 Task: Select the prompt option in the on task errors.
Action: Mouse moved to (50, 484)
Screenshot: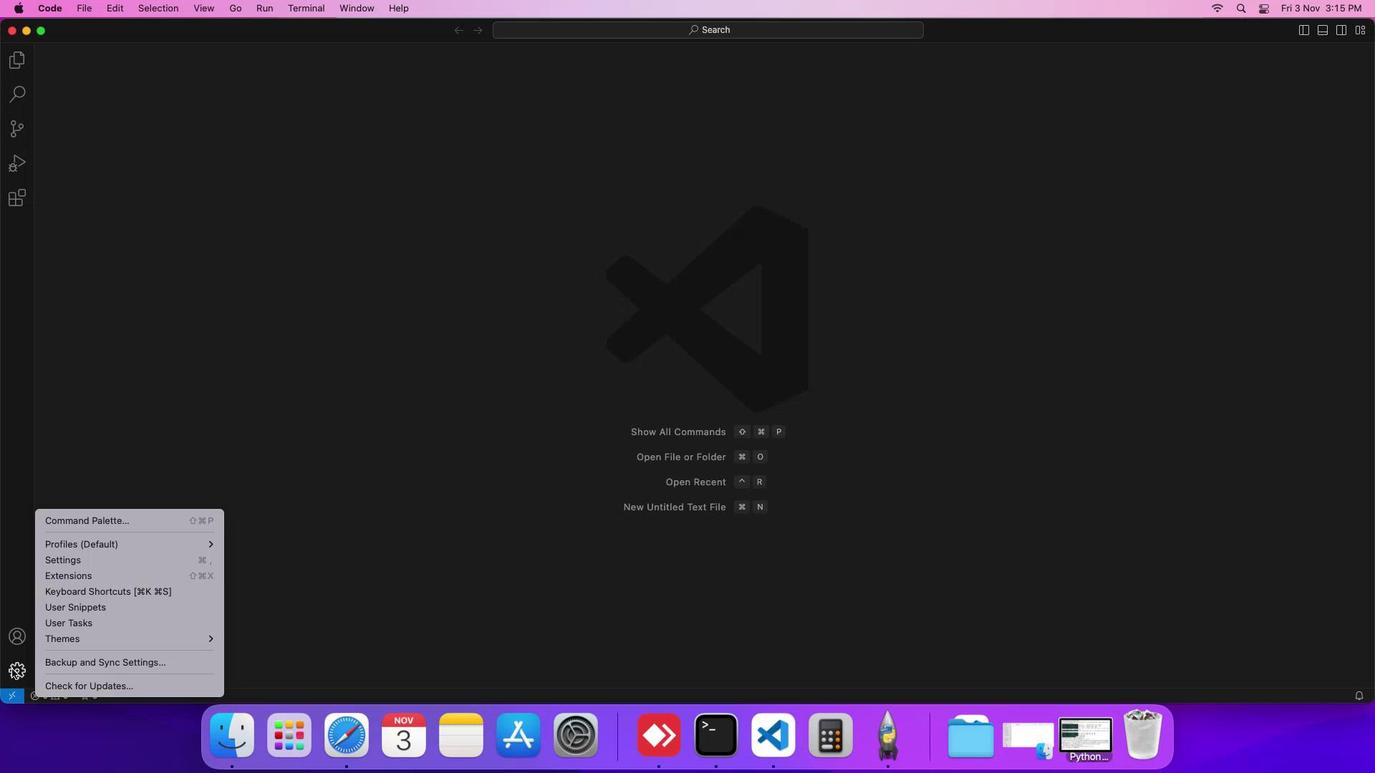
Action: Mouse pressed left at (50, 484)
Screenshot: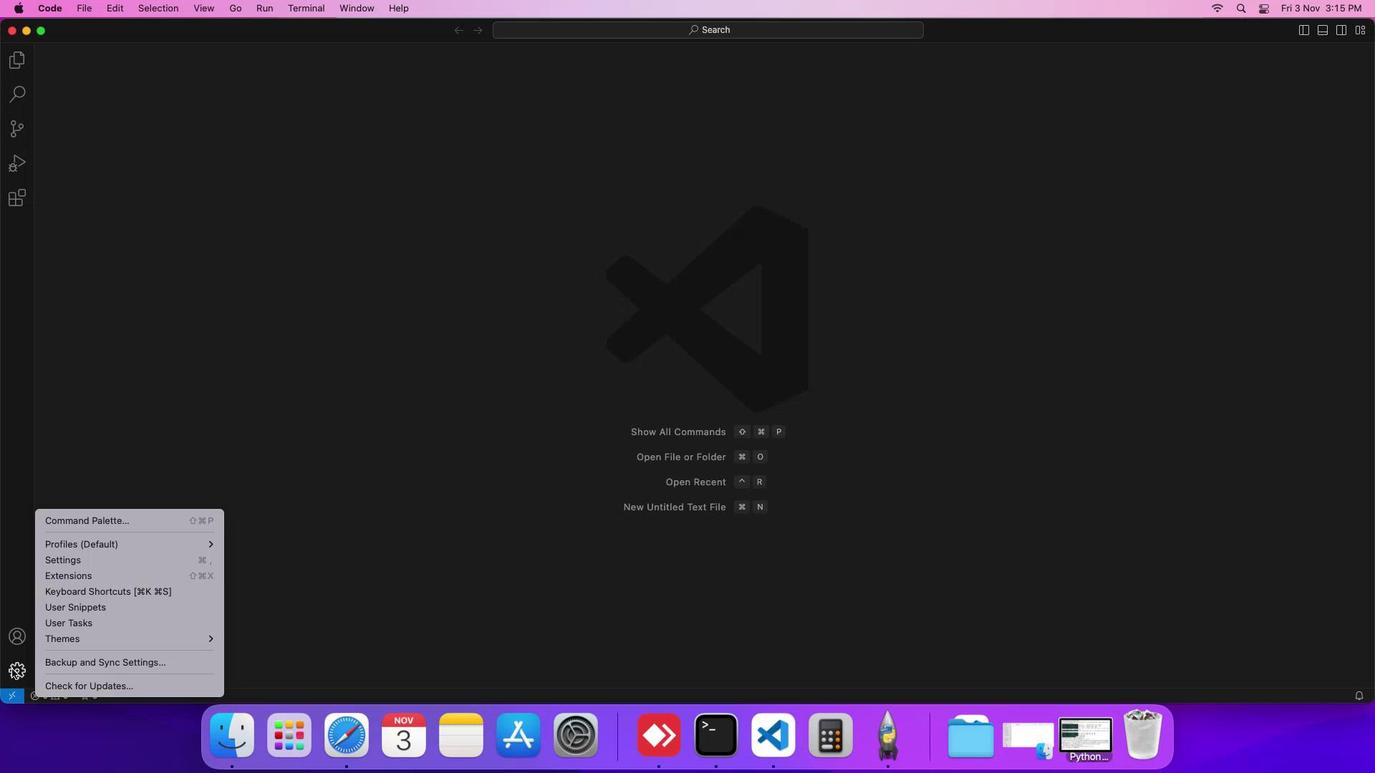 
Action: Mouse moved to (105, 516)
Screenshot: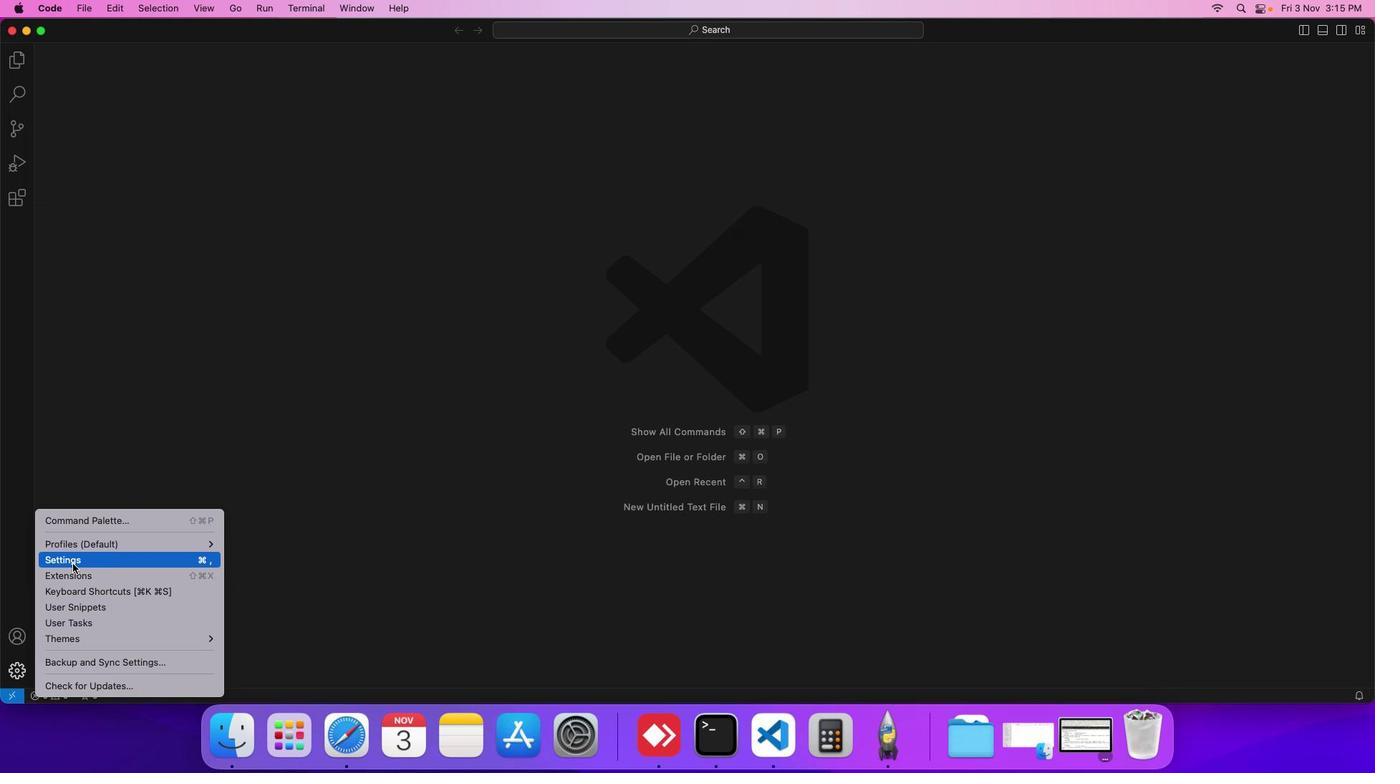
Action: Mouse pressed left at (105, 516)
Screenshot: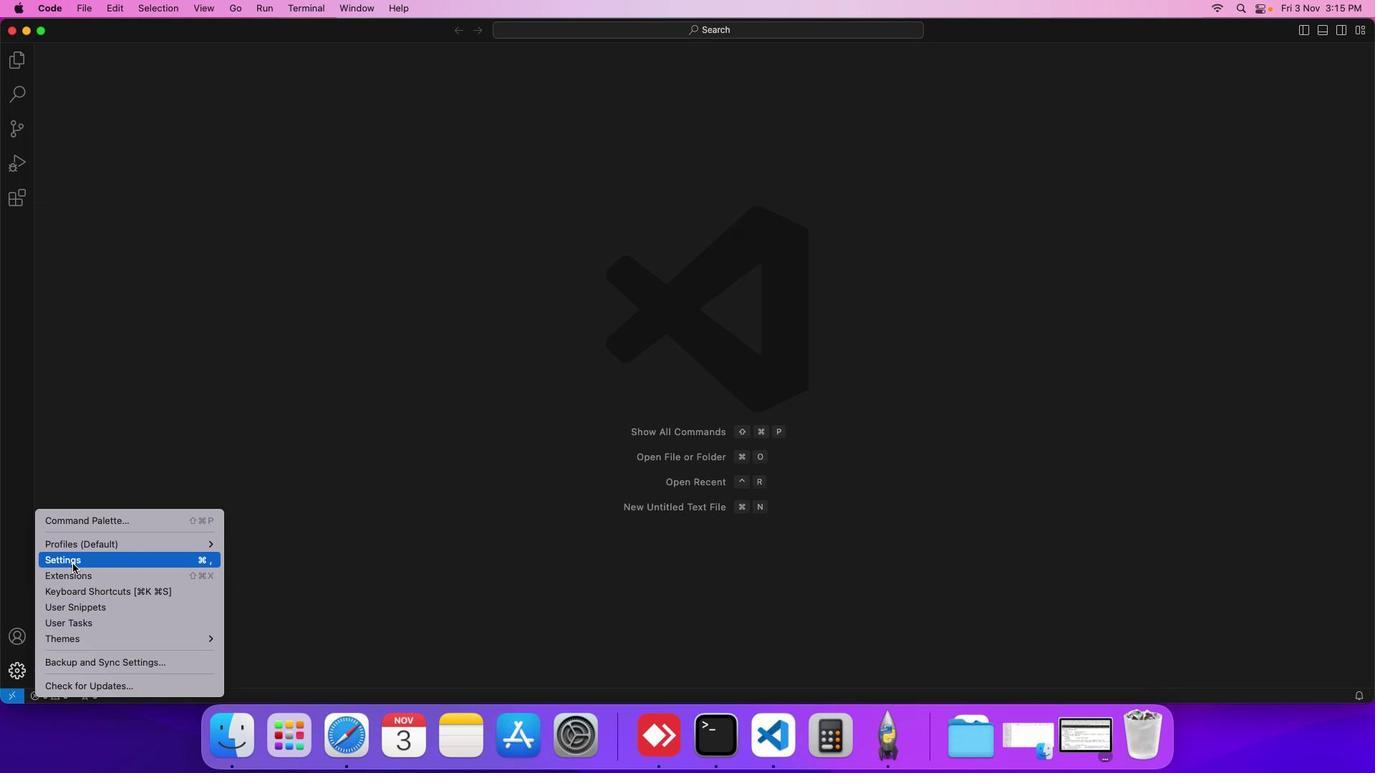 
Action: Mouse moved to (333, 624)
Screenshot: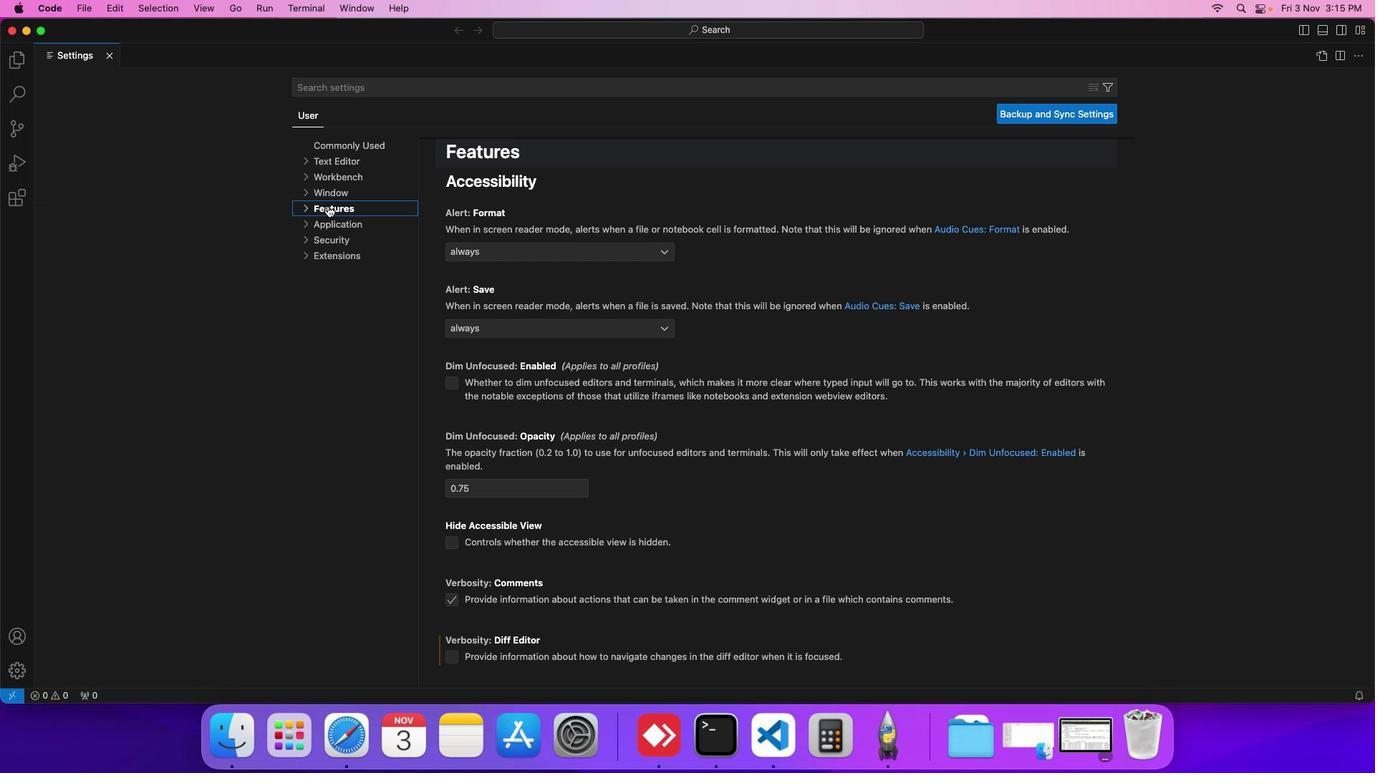 
Action: Mouse pressed left at (333, 624)
Screenshot: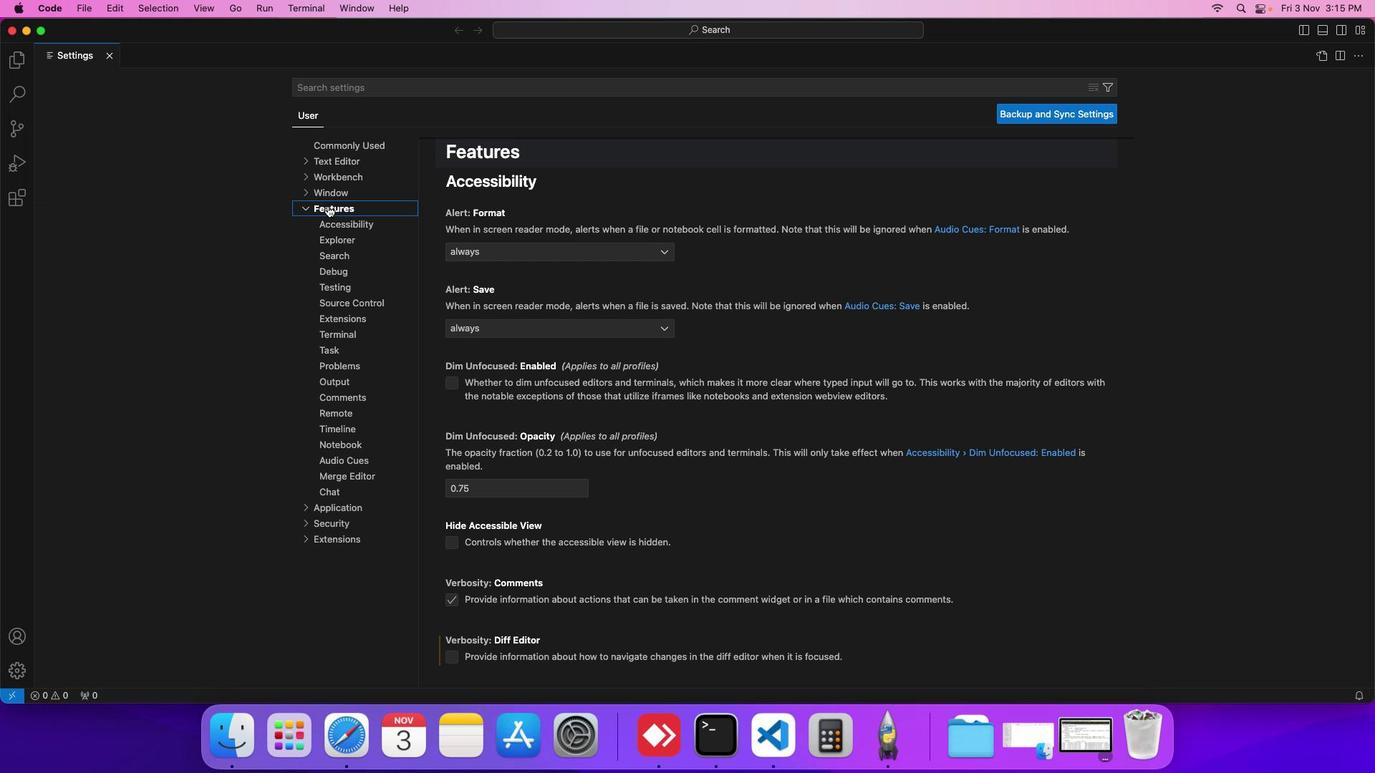 
Action: Mouse moved to (345, 605)
Screenshot: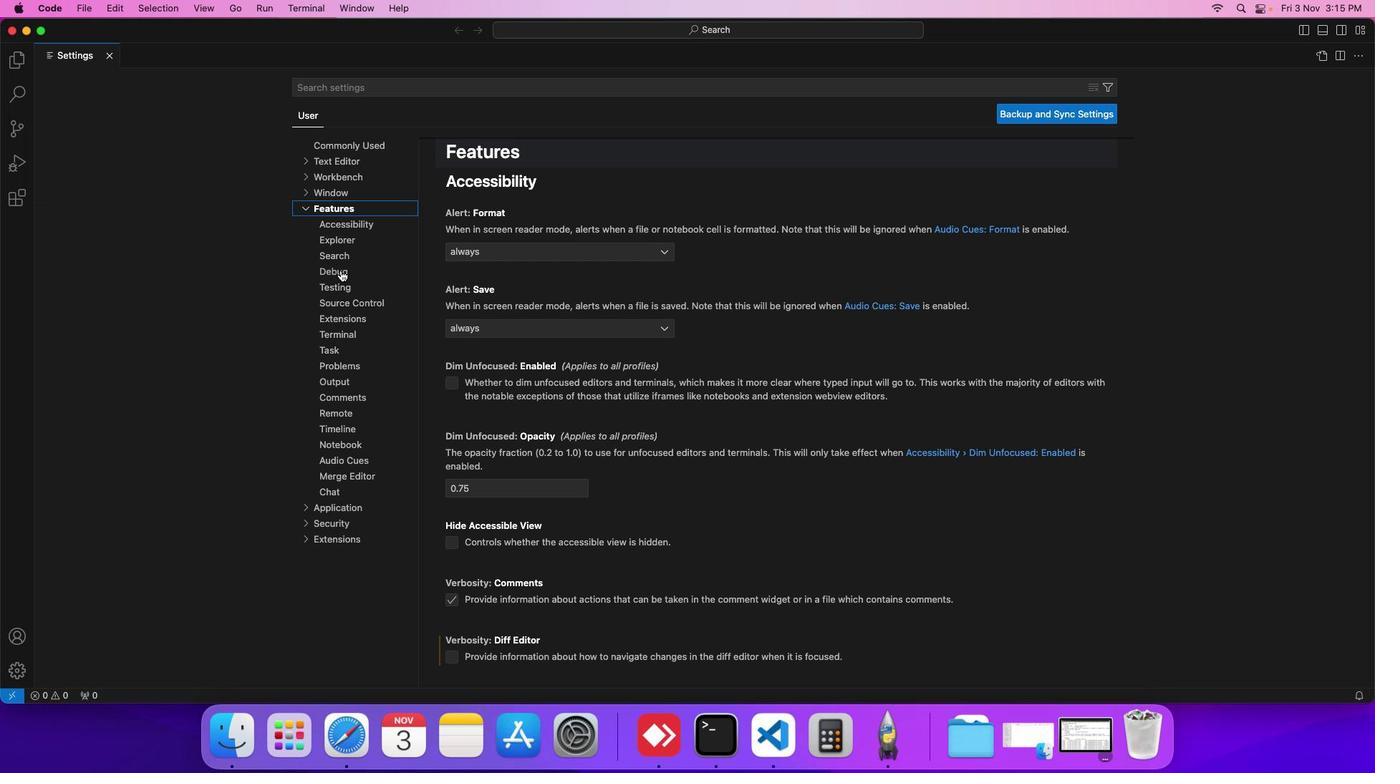 
Action: Mouse pressed left at (345, 605)
Screenshot: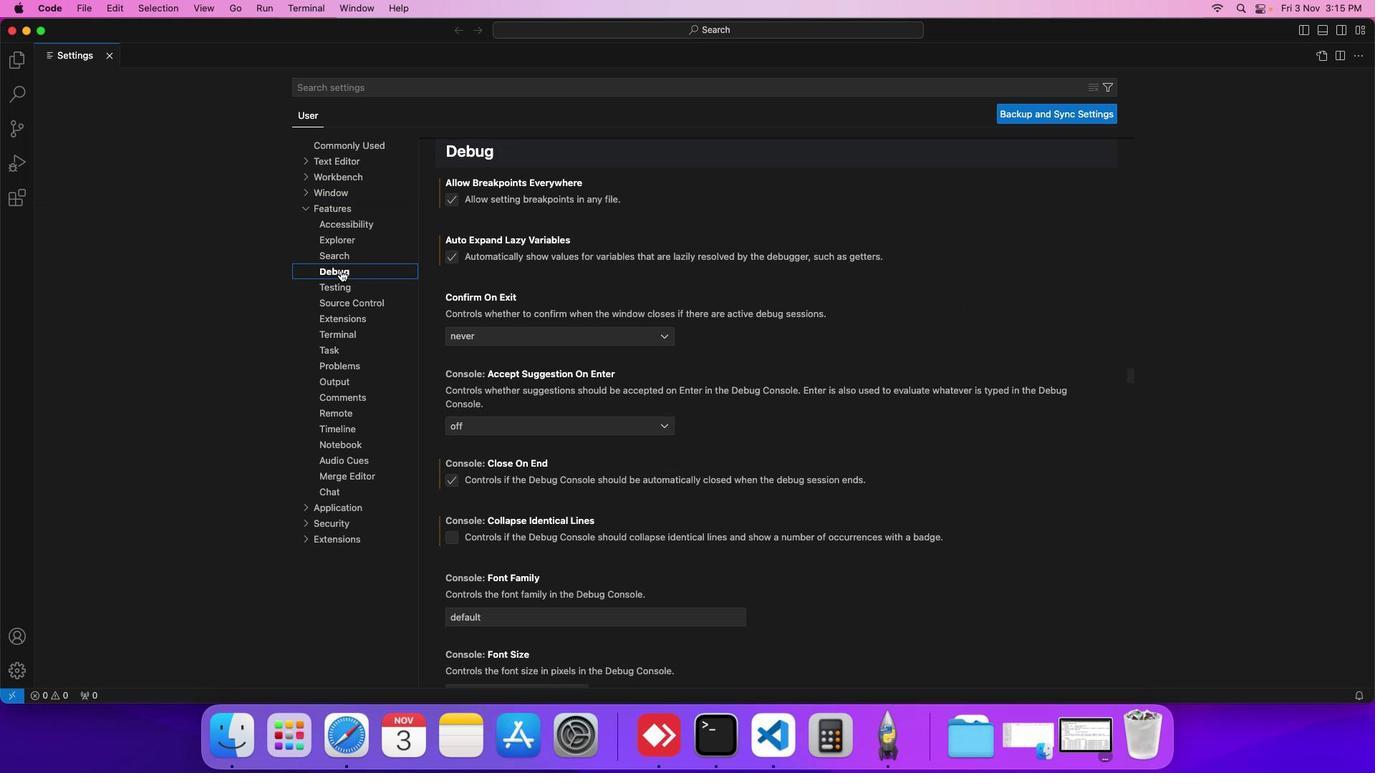 
Action: Mouse moved to (460, 551)
Screenshot: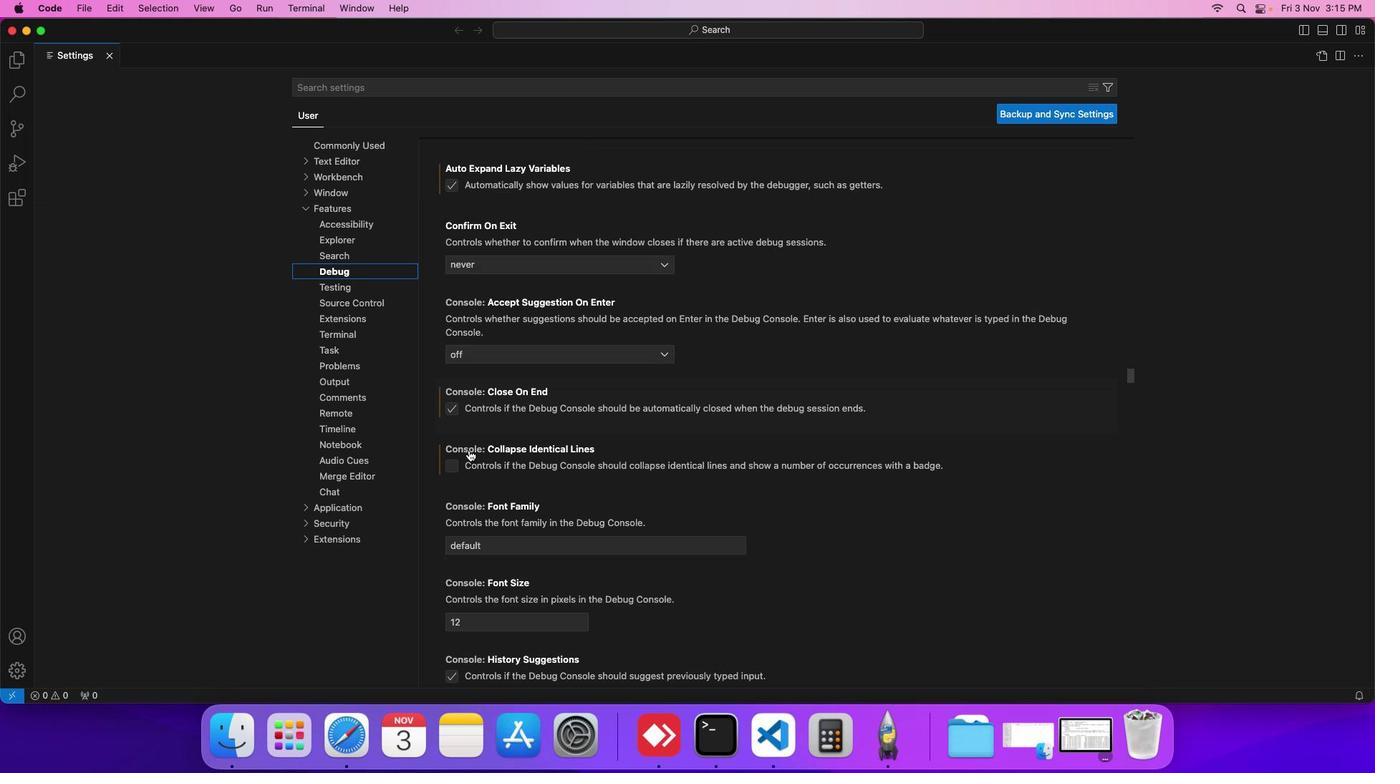 
Action: Mouse scrolled (460, 551) with delta (40, 686)
Screenshot: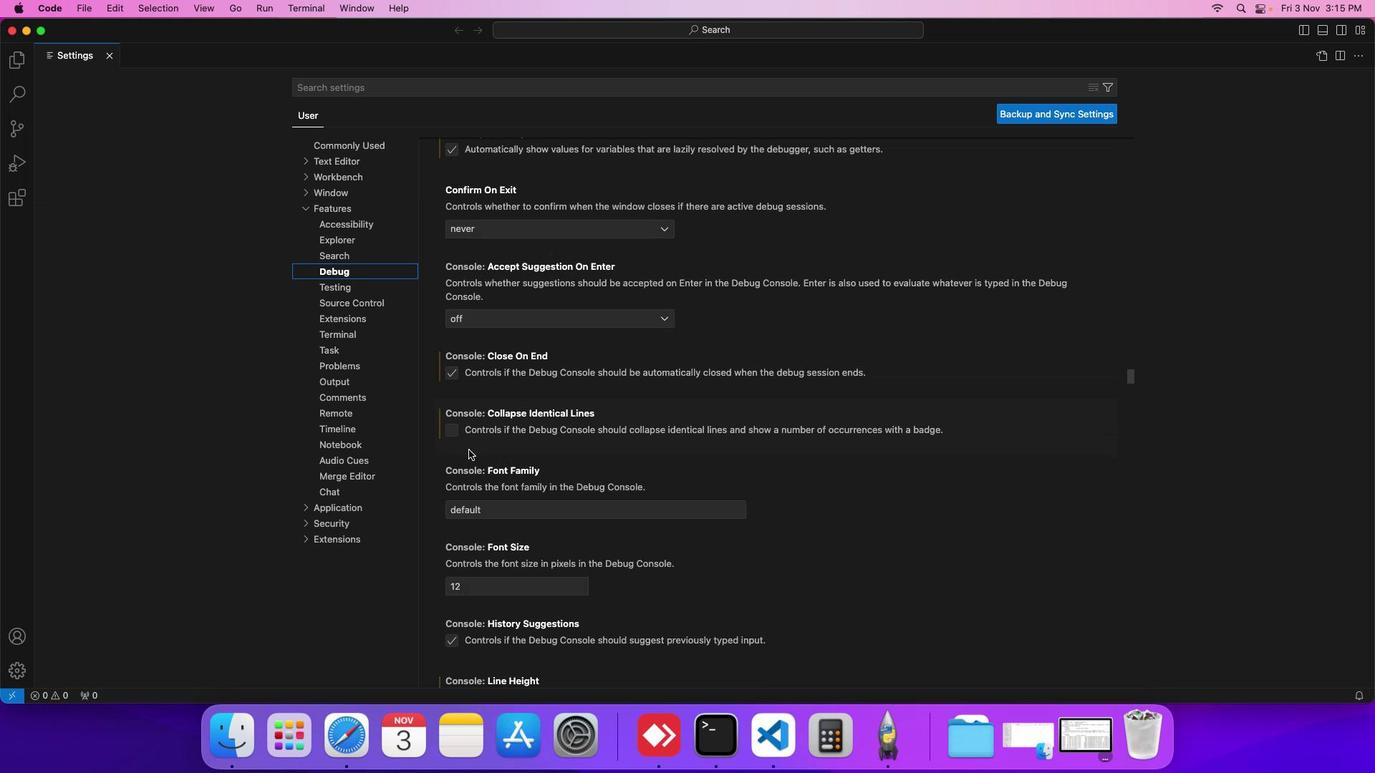 
Action: Mouse scrolled (460, 551) with delta (40, 686)
Screenshot: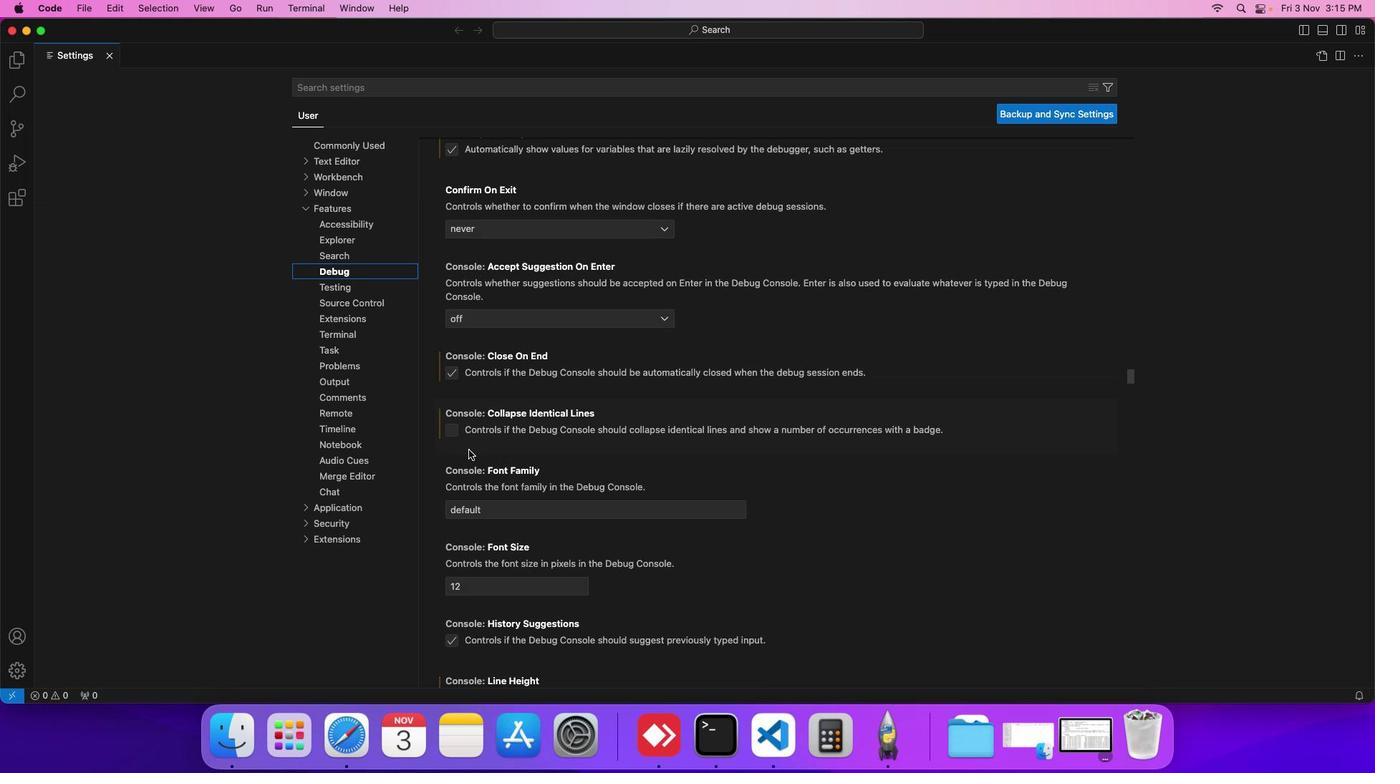 
Action: Mouse scrolled (460, 551) with delta (40, 686)
Screenshot: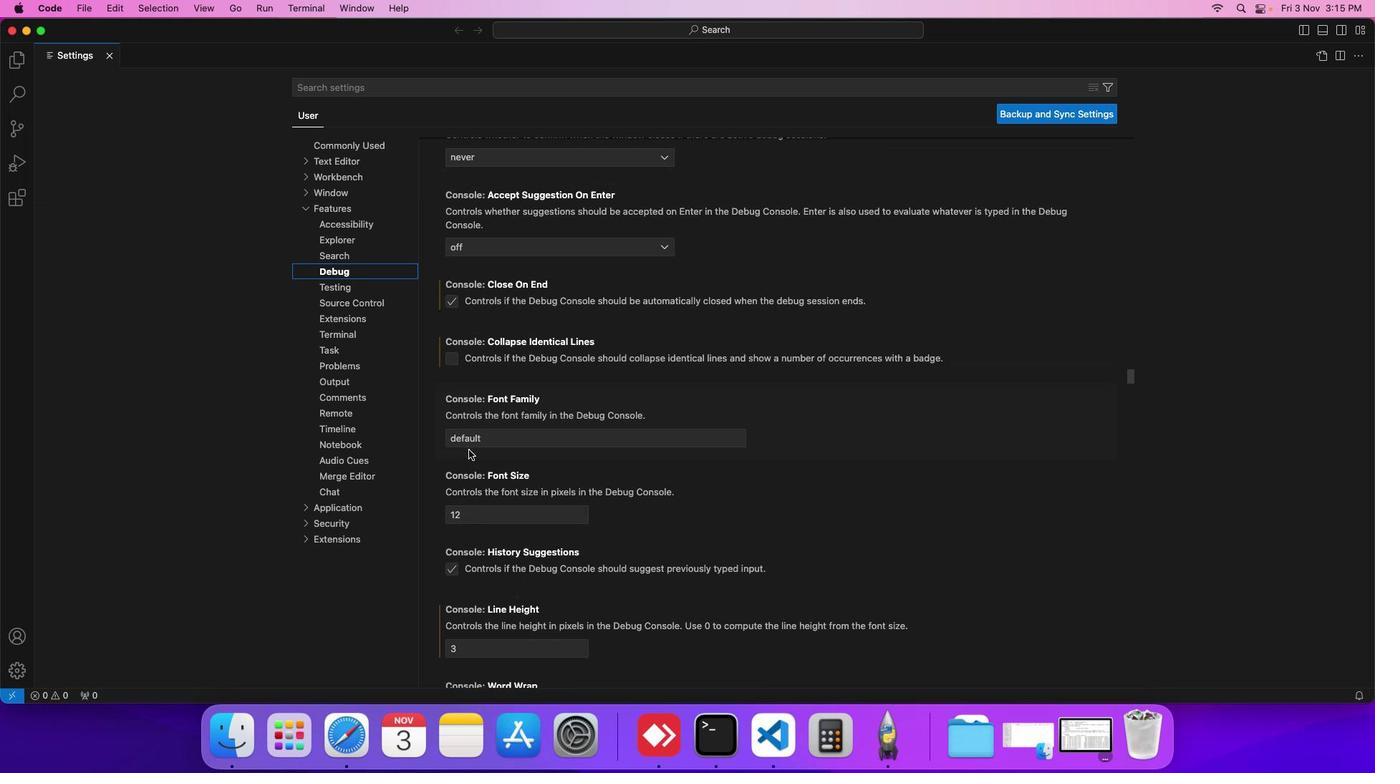 
Action: Mouse scrolled (460, 551) with delta (40, 686)
Screenshot: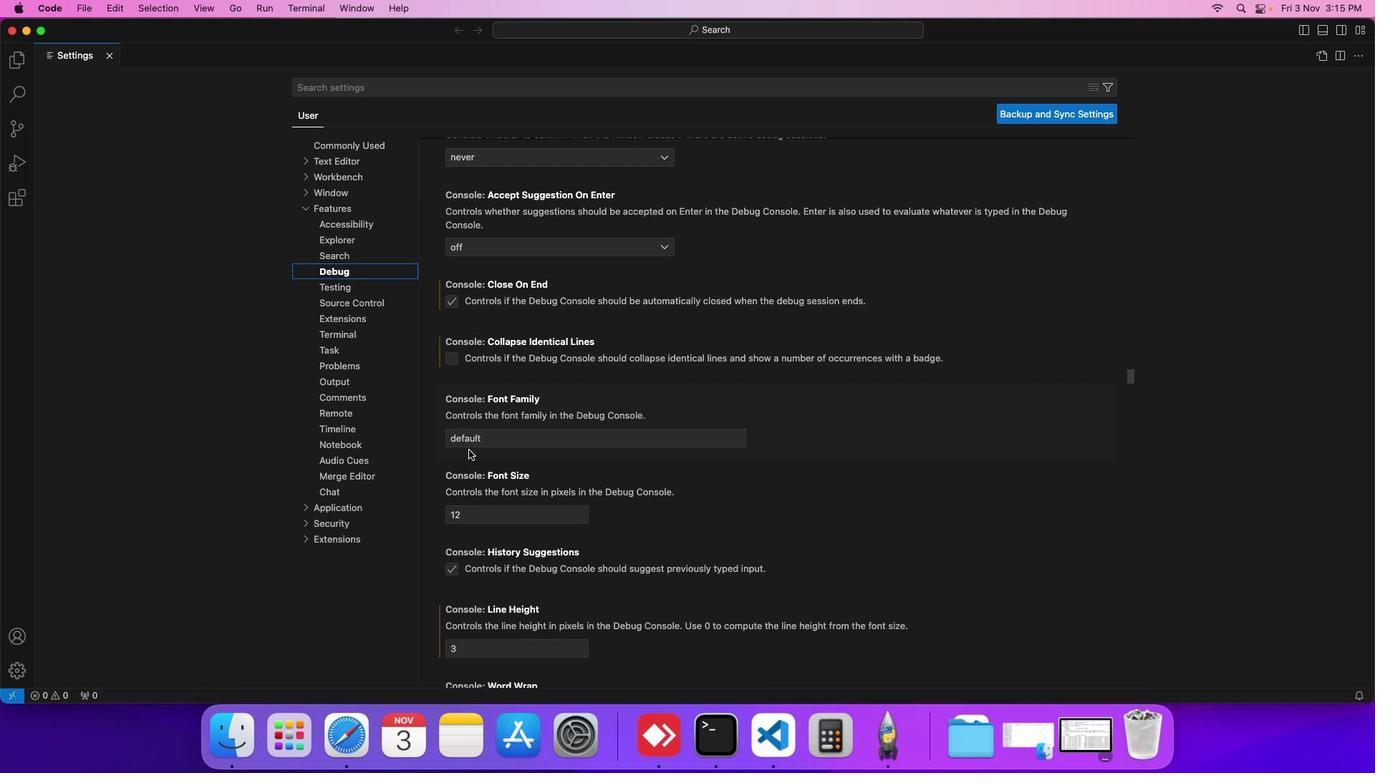 
Action: Mouse scrolled (460, 551) with delta (40, 686)
Screenshot: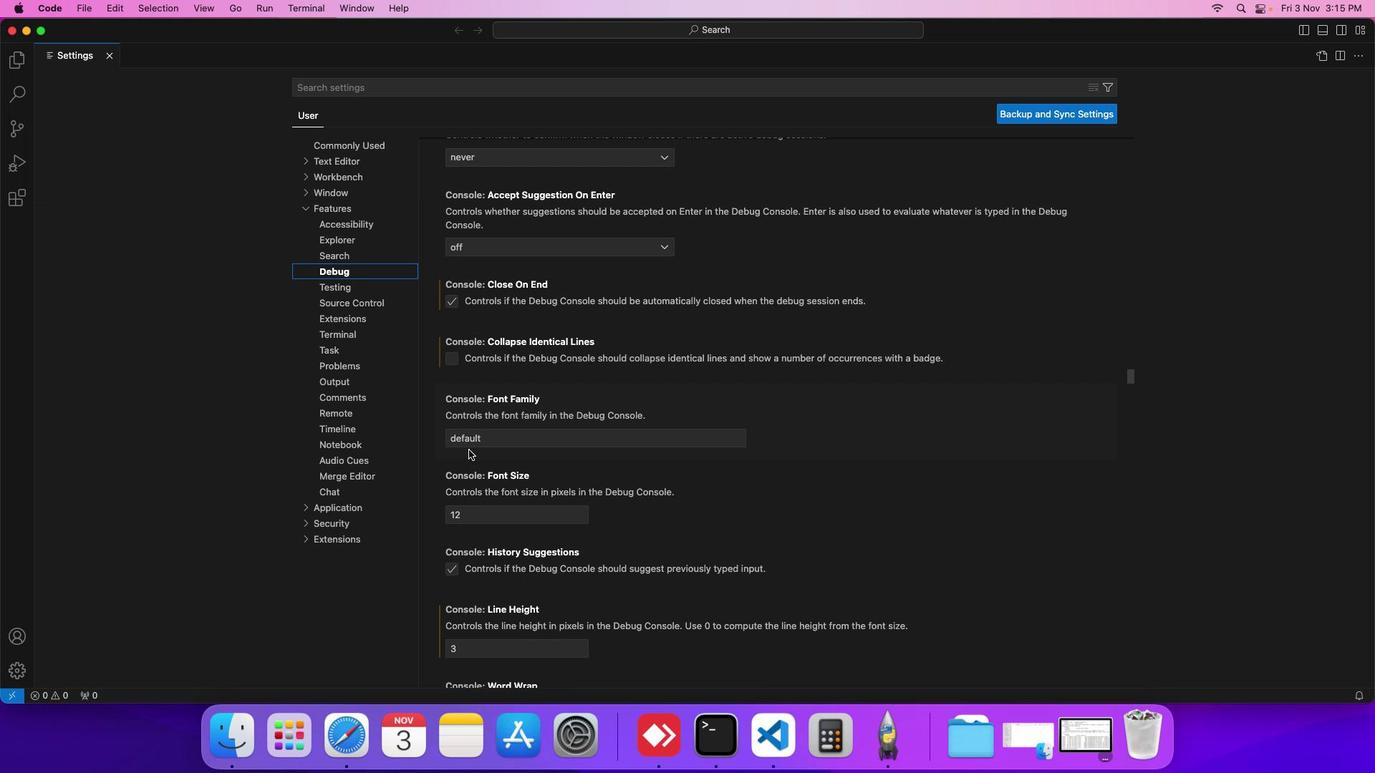 
Action: Mouse scrolled (460, 551) with delta (40, 686)
Screenshot: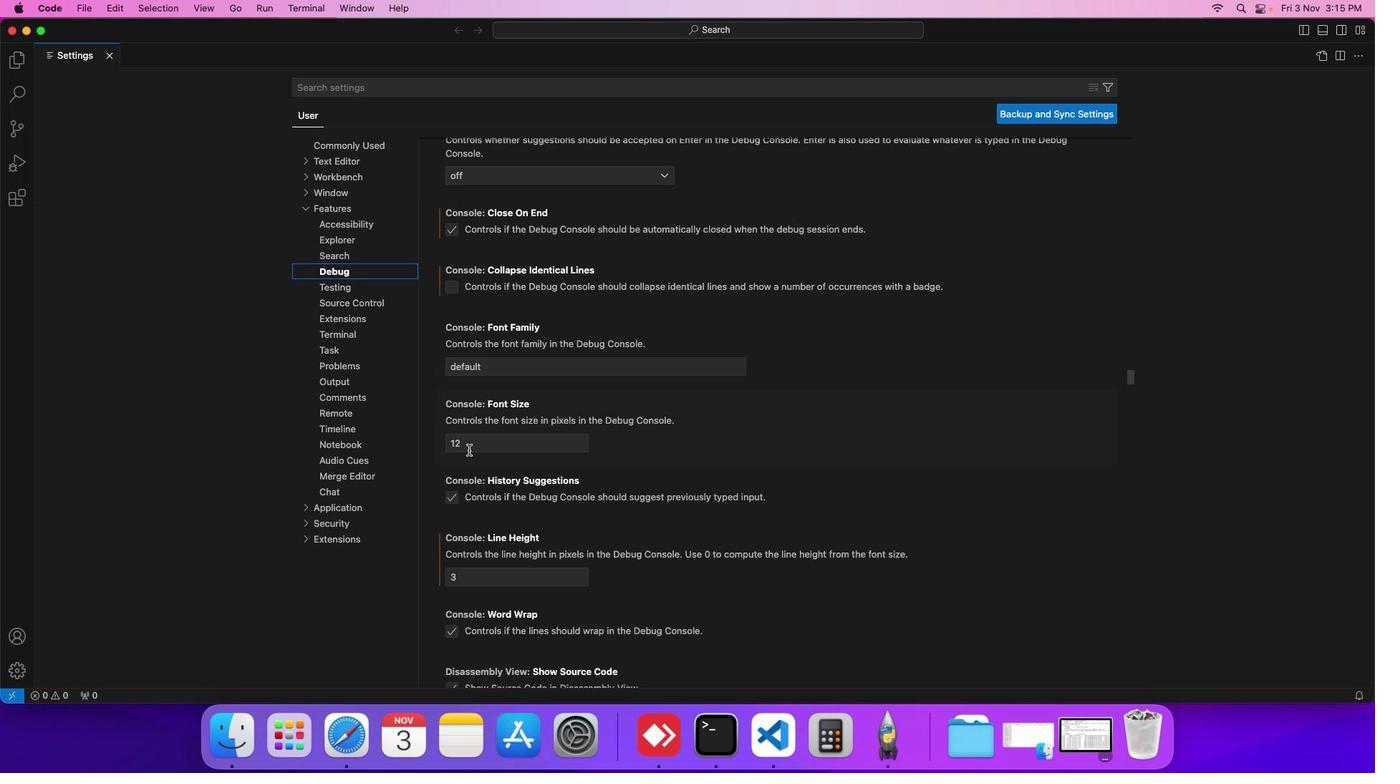 
Action: Mouse scrolled (460, 551) with delta (40, 686)
Screenshot: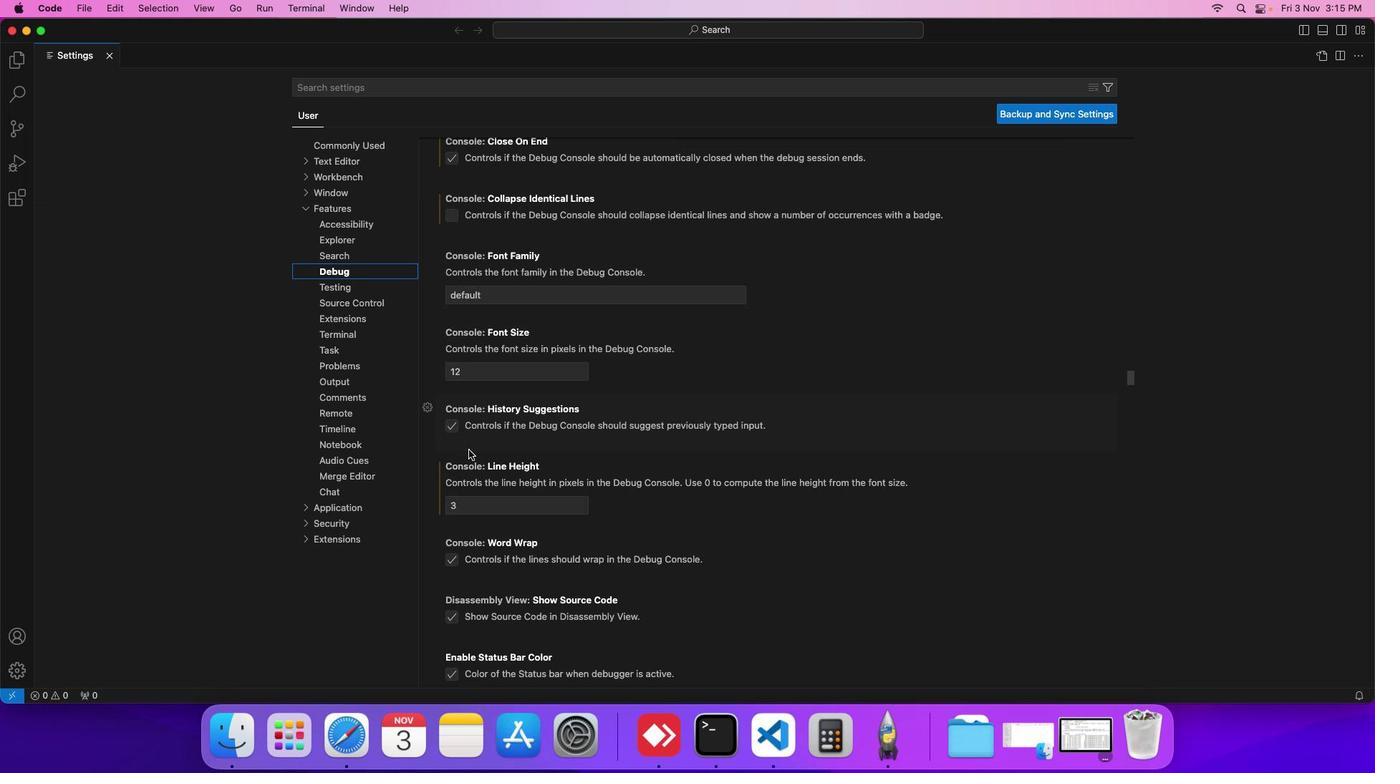 
Action: Mouse moved to (459, 550)
Screenshot: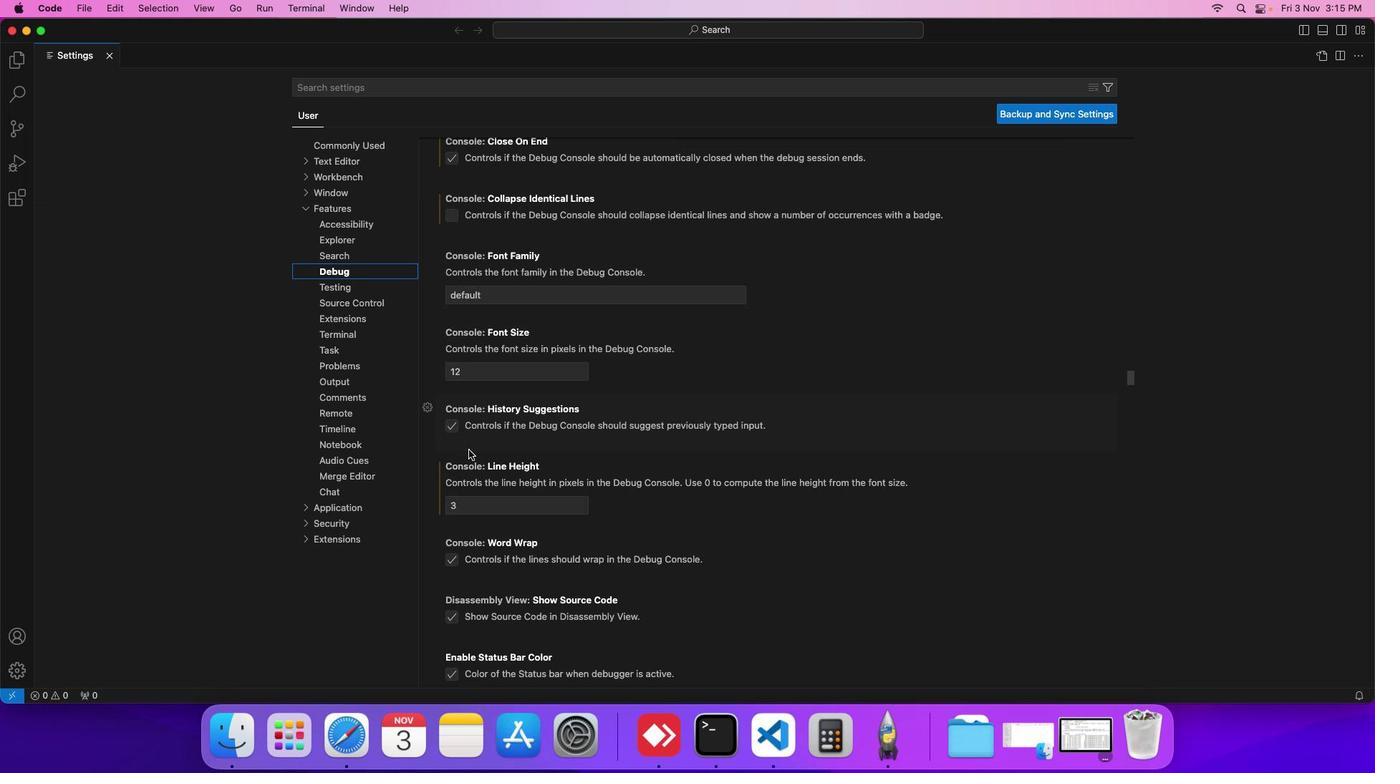 
Action: Mouse scrolled (459, 550) with delta (40, 686)
Screenshot: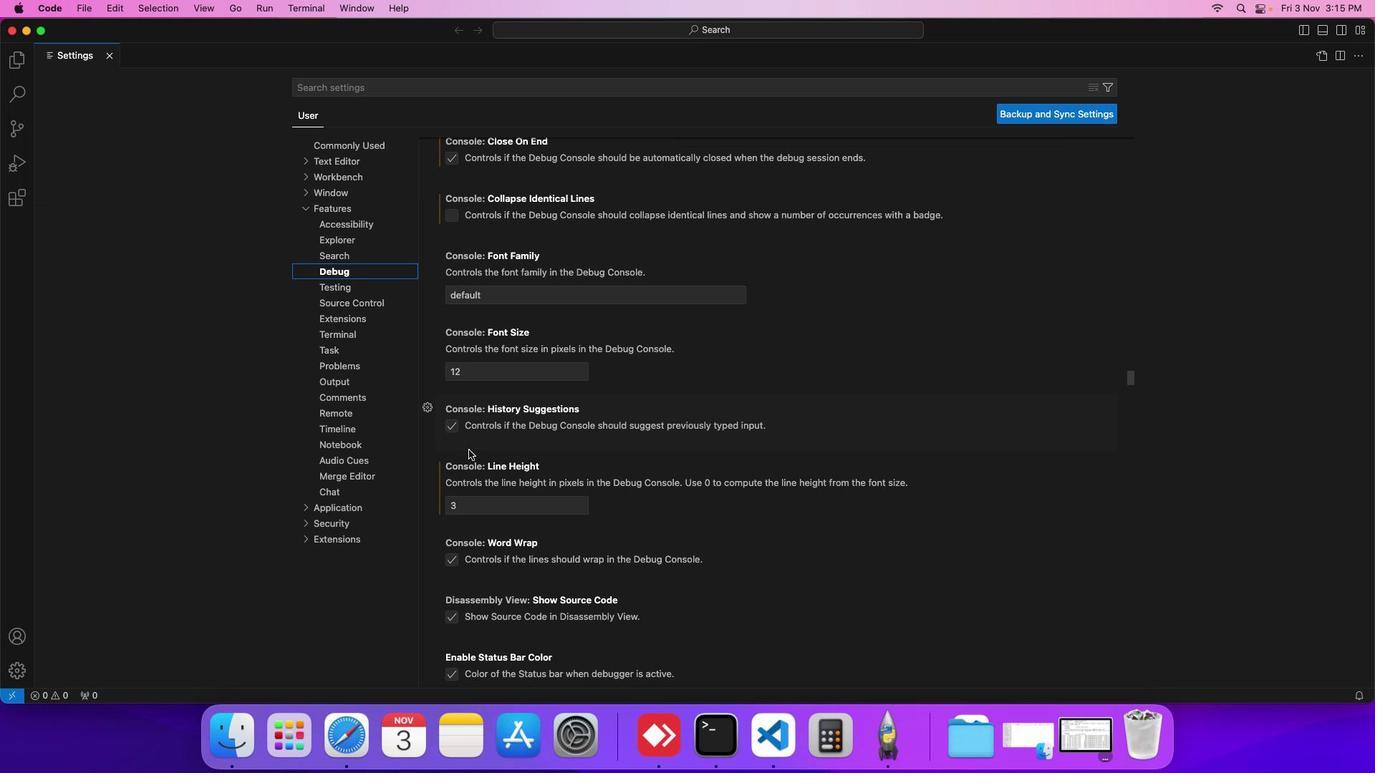 
Action: Mouse scrolled (459, 550) with delta (40, 686)
Screenshot: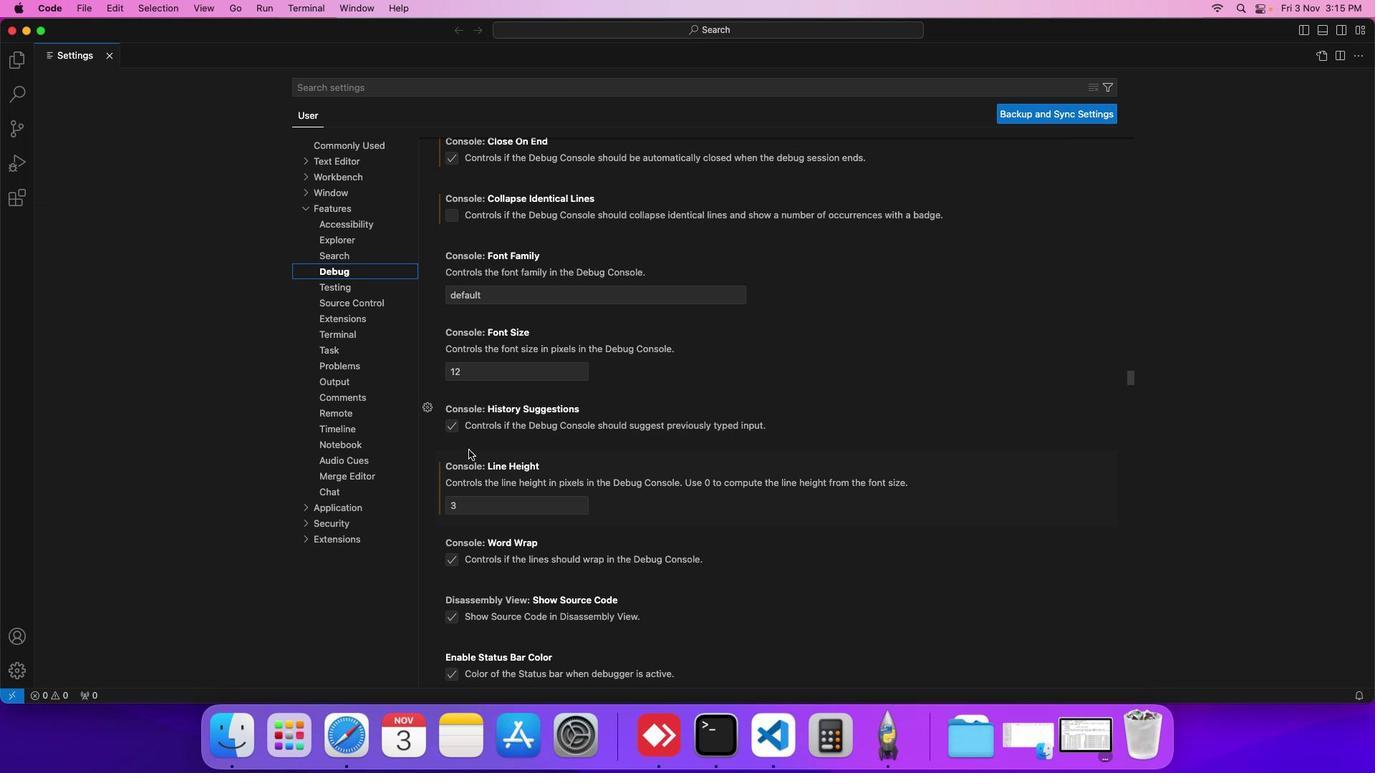 
Action: Mouse scrolled (459, 550) with delta (40, 686)
Screenshot: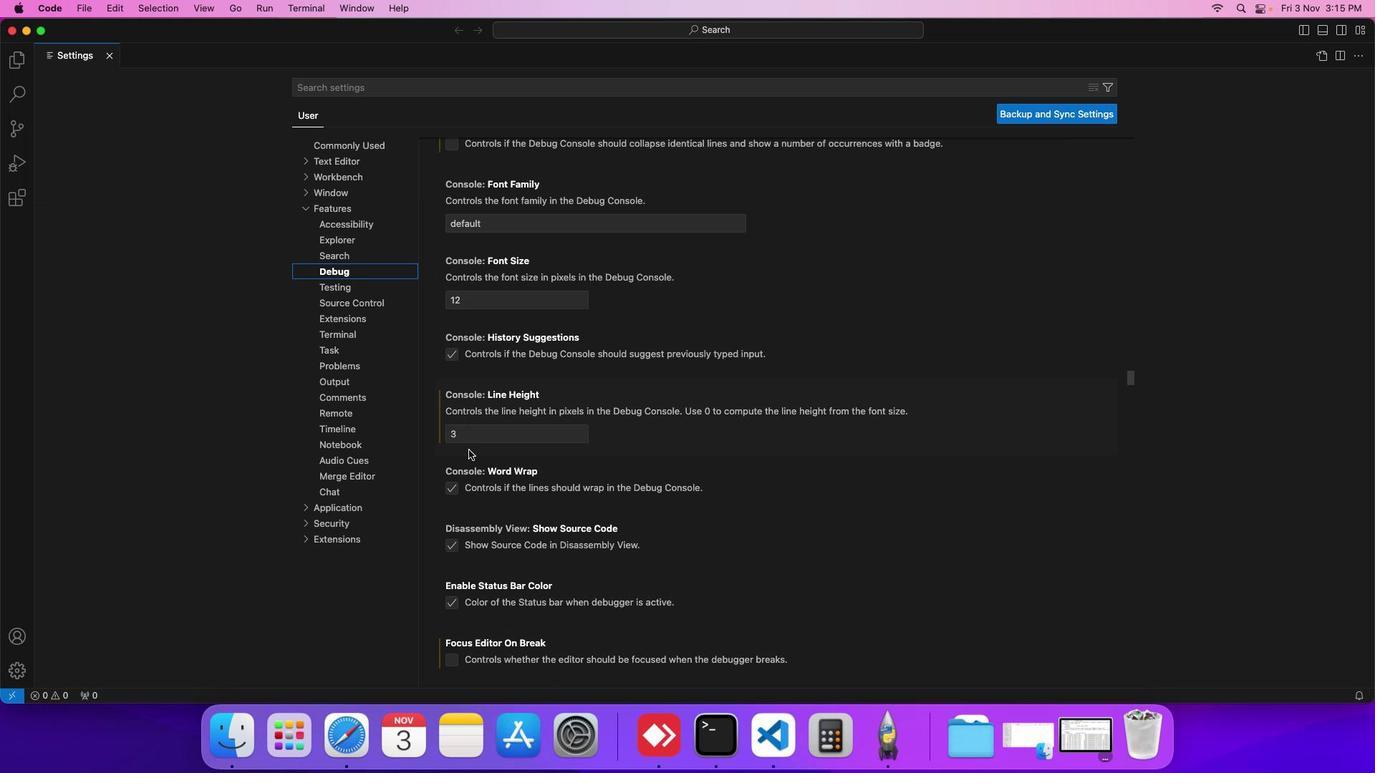 
Action: Mouse scrolled (459, 550) with delta (40, 686)
Screenshot: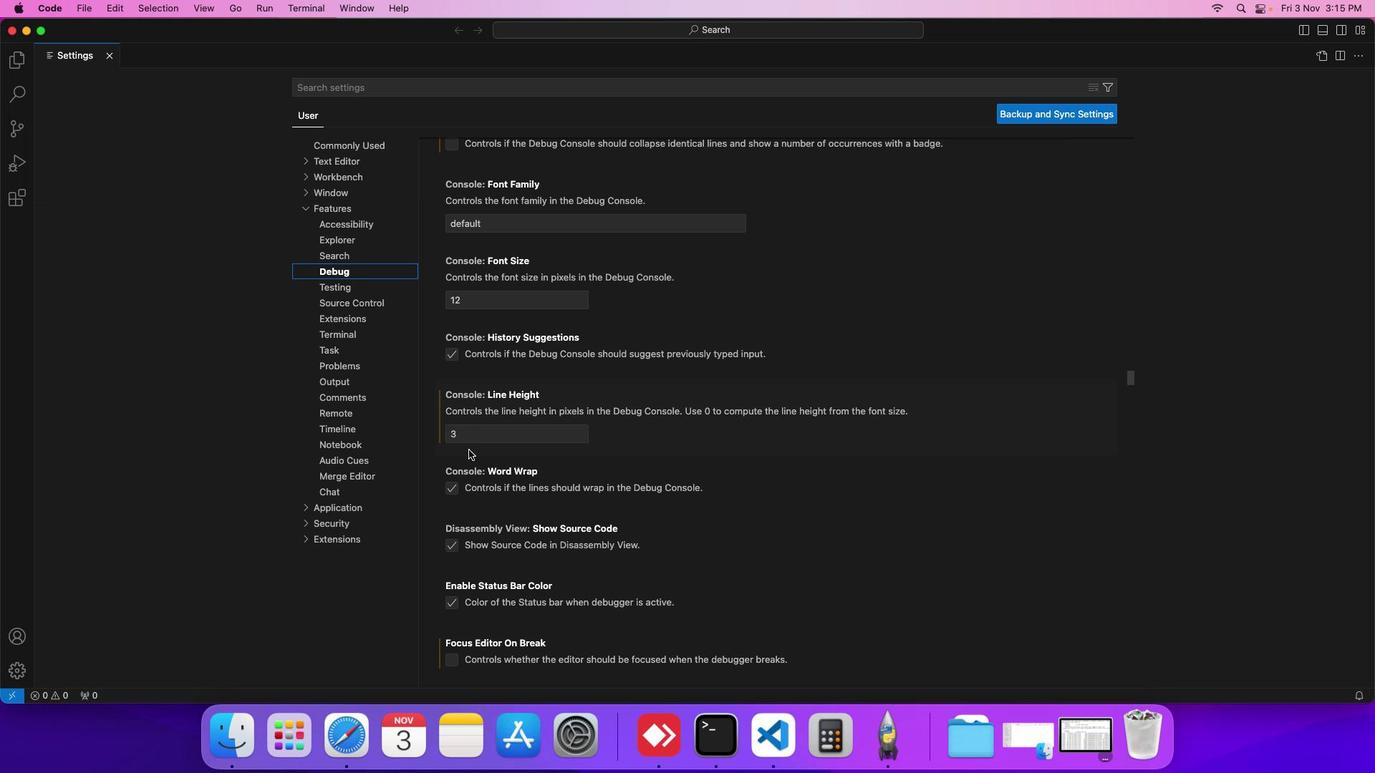 
Action: Mouse scrolled (459, 550) with delta (40, 686)
Screenshot: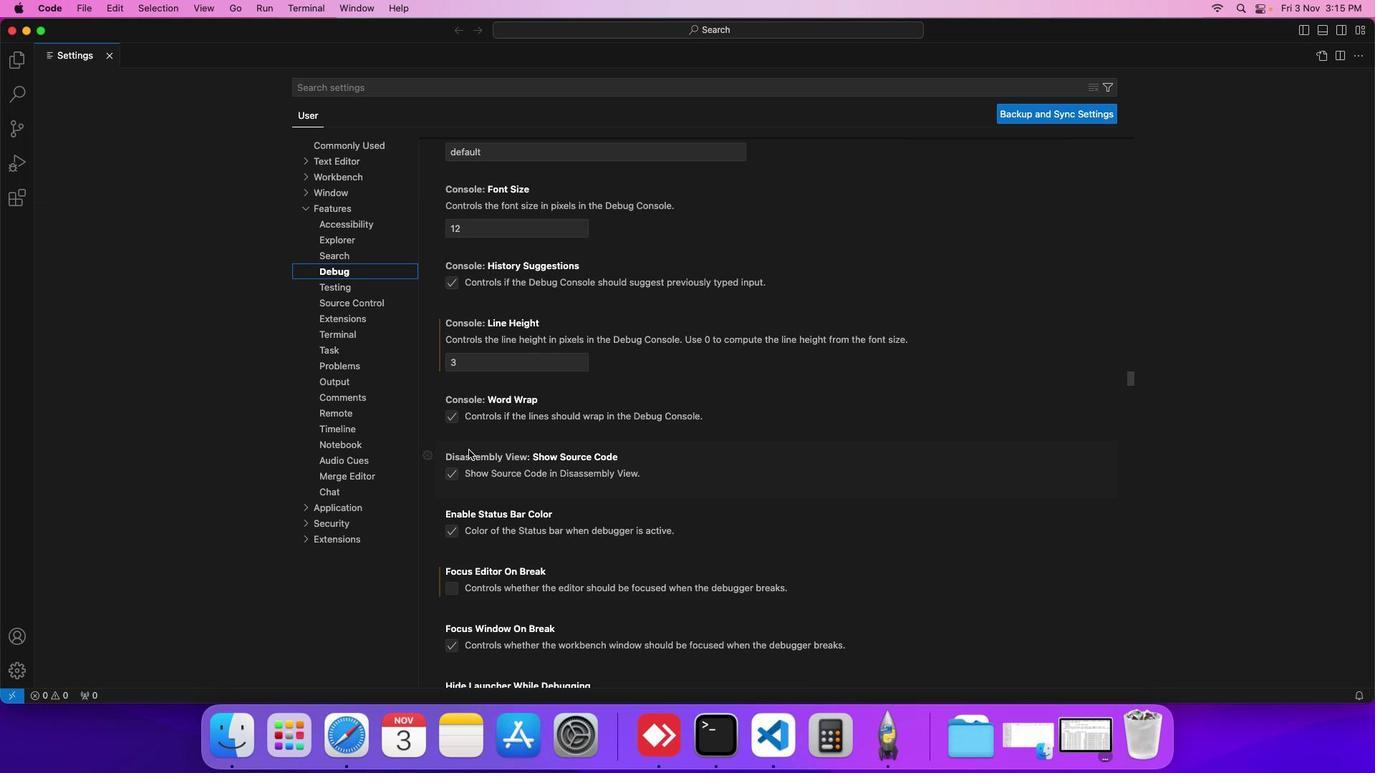 
Action: Mouse scrolled (459, 550) with delta (40, 686)
Screenshot: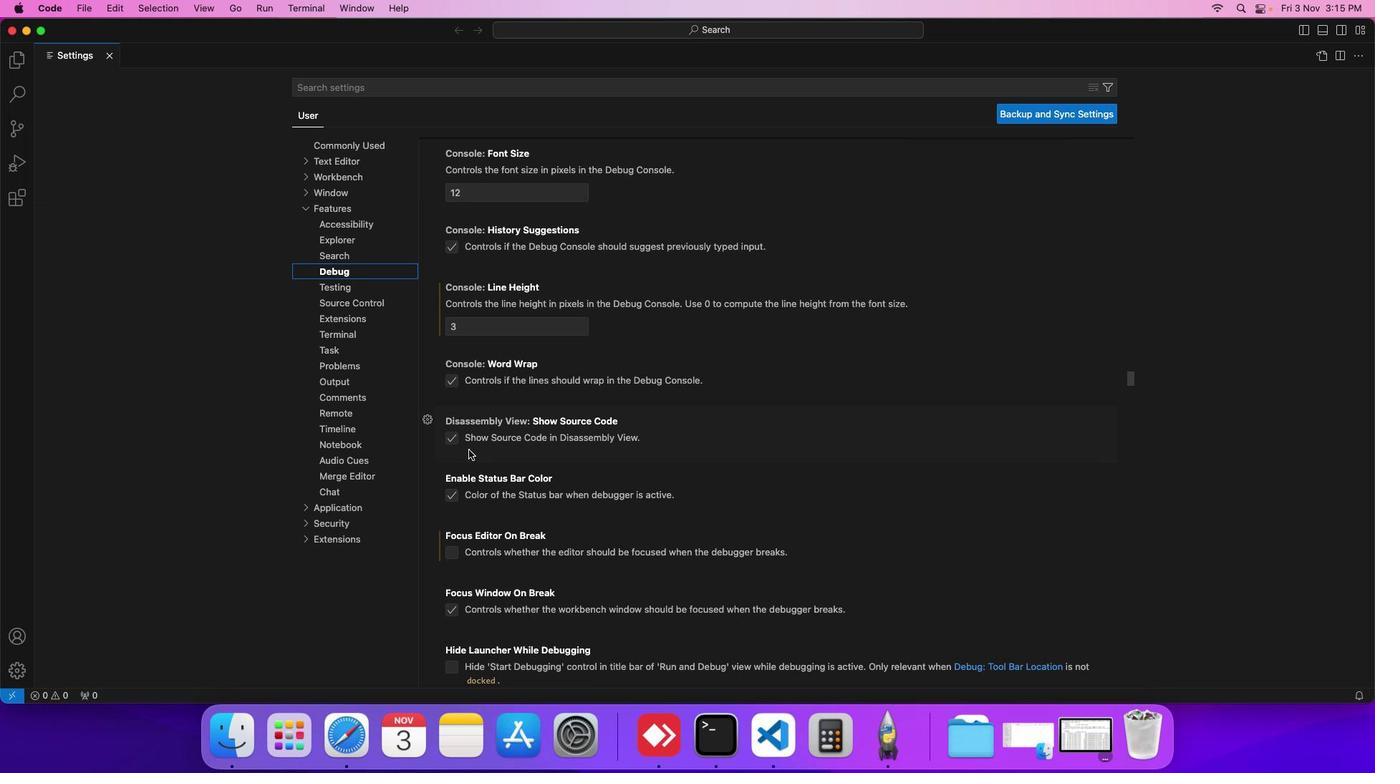 
Action: Mouse scrolled (459, 550) with delta (40, 686)
Screenshot: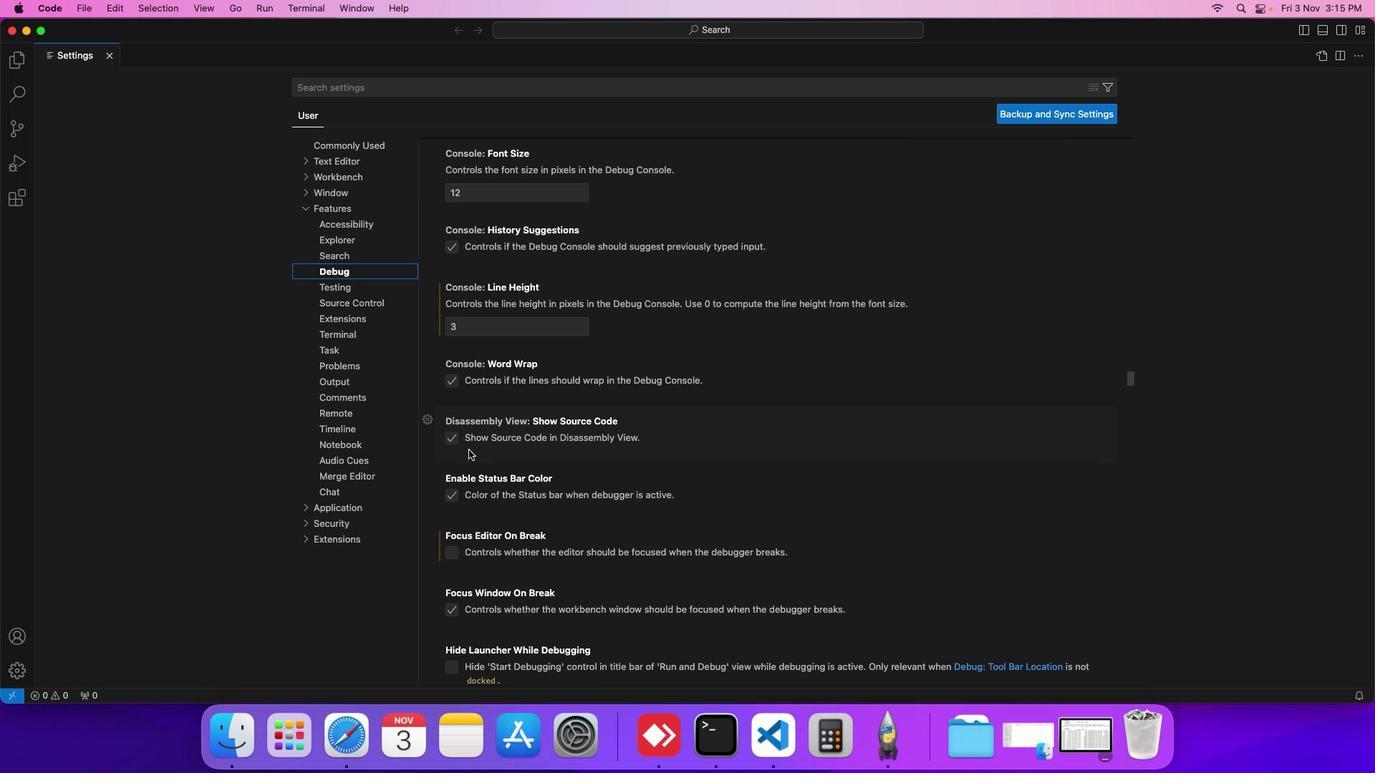 
Action: Mouse scrolled (459, 550) with delta (40, 686)
Screenshot: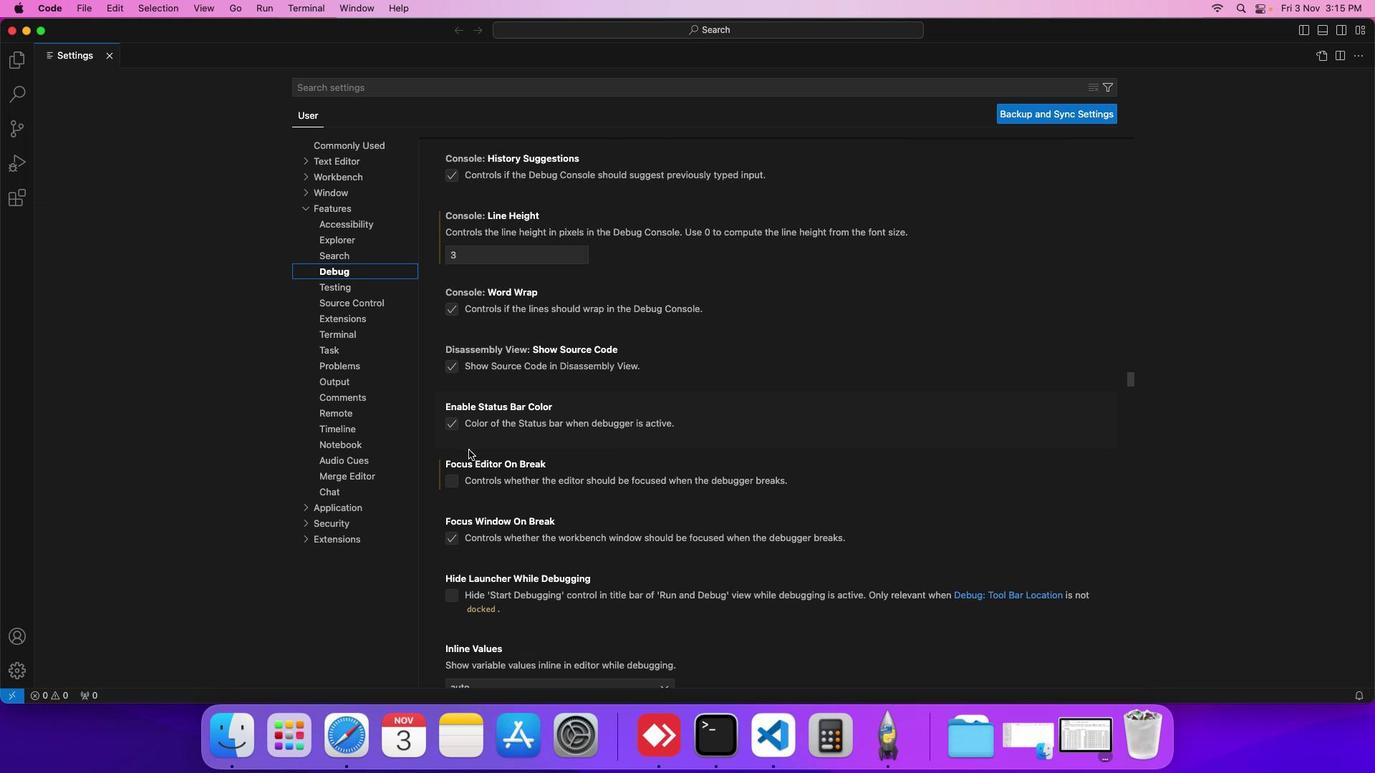
Action: Mouse scrolled (459, 550) with delta (40, 686)
Screenshot: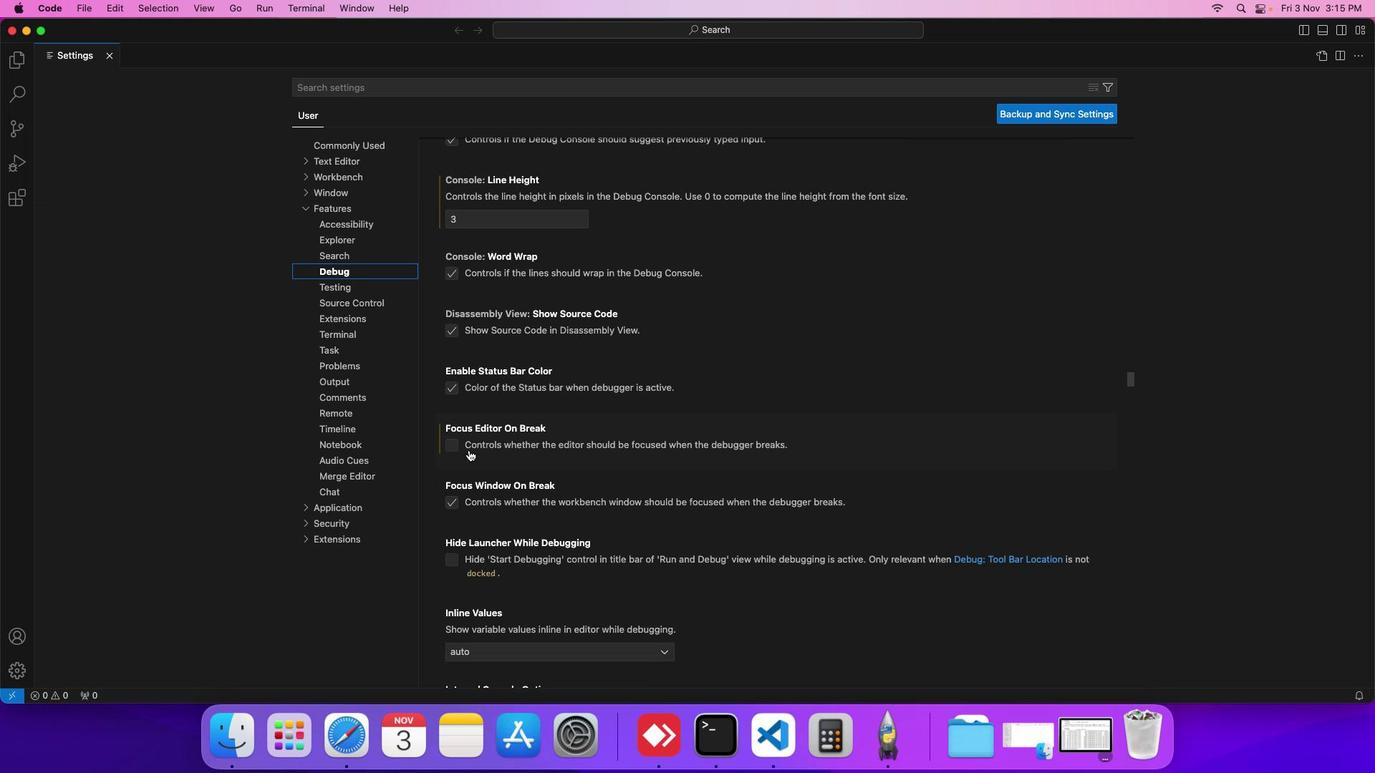 
Action: Mouse scrolled (459, 550) with delta (40, 686)
Screenshot: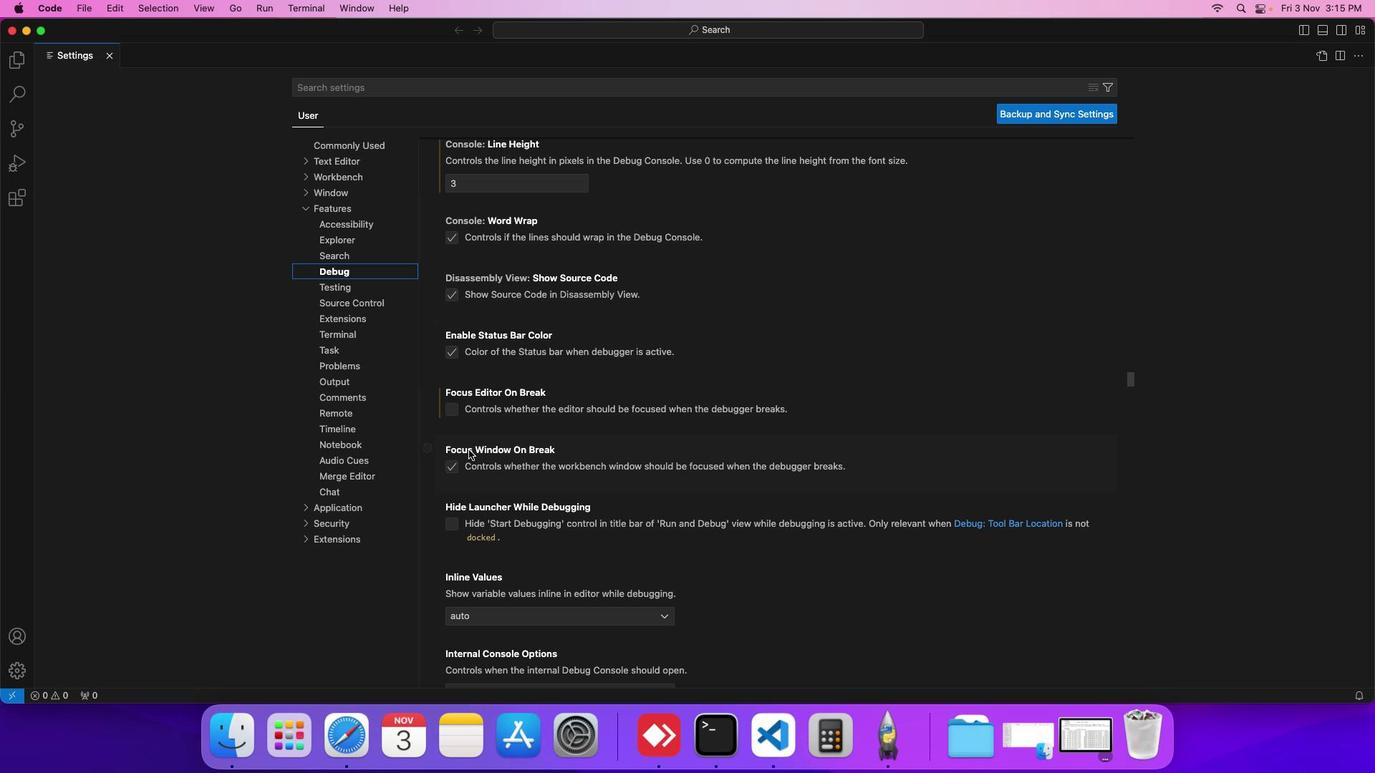 
Action: Mouse scrolled (459, 550) with delta (40, 686)
Screenshot: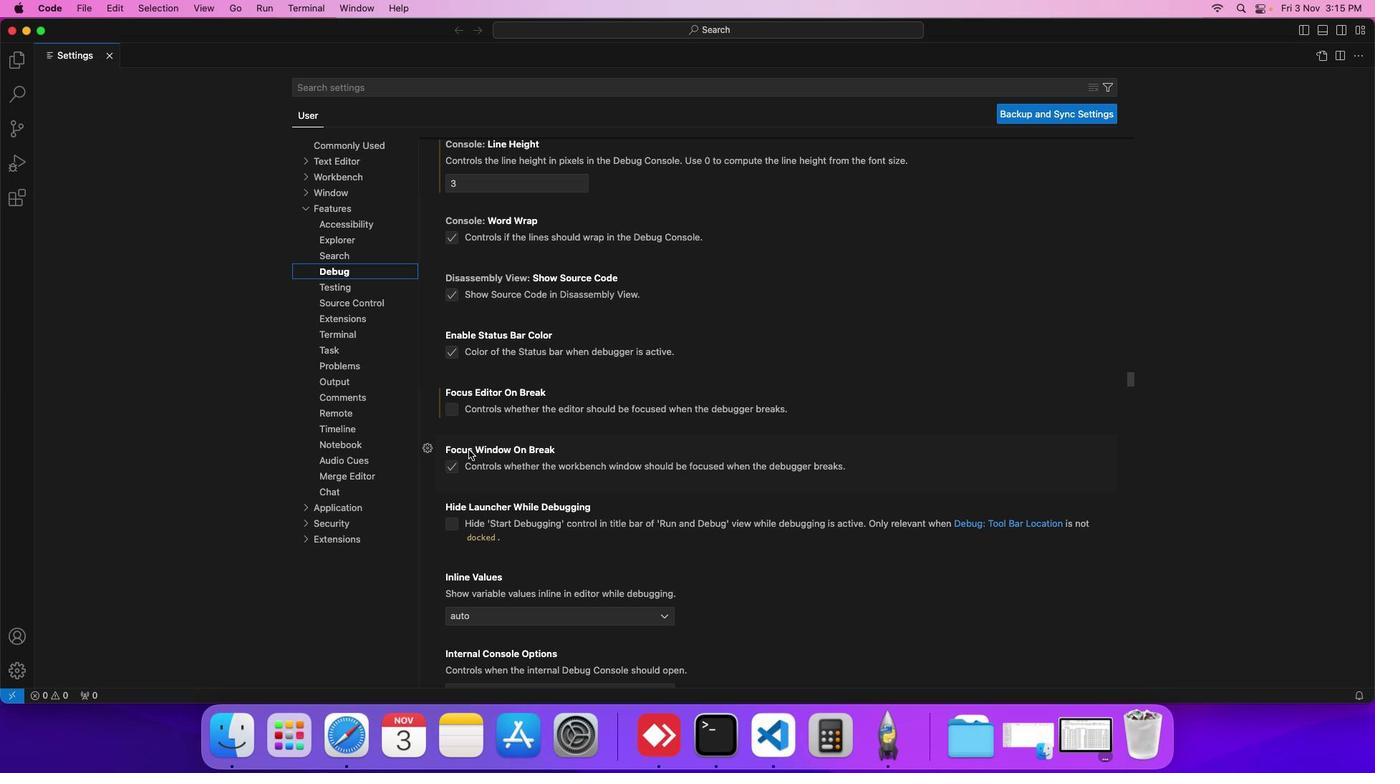
Action: Mouse scrolled (459, 550) with delta (40, 686)
Screenshot: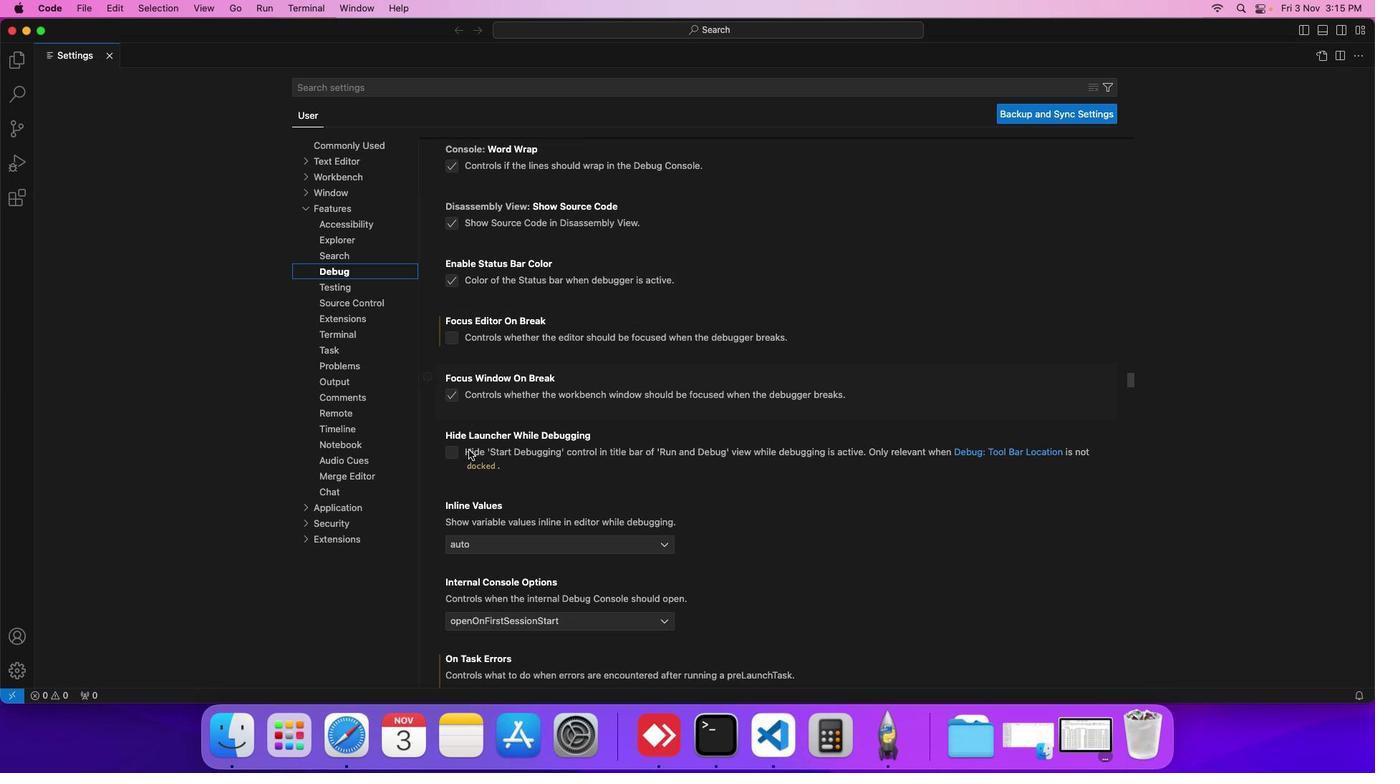 
Action: Mouse scrolled (459, 550) with delta (40, 686)
Screenshot: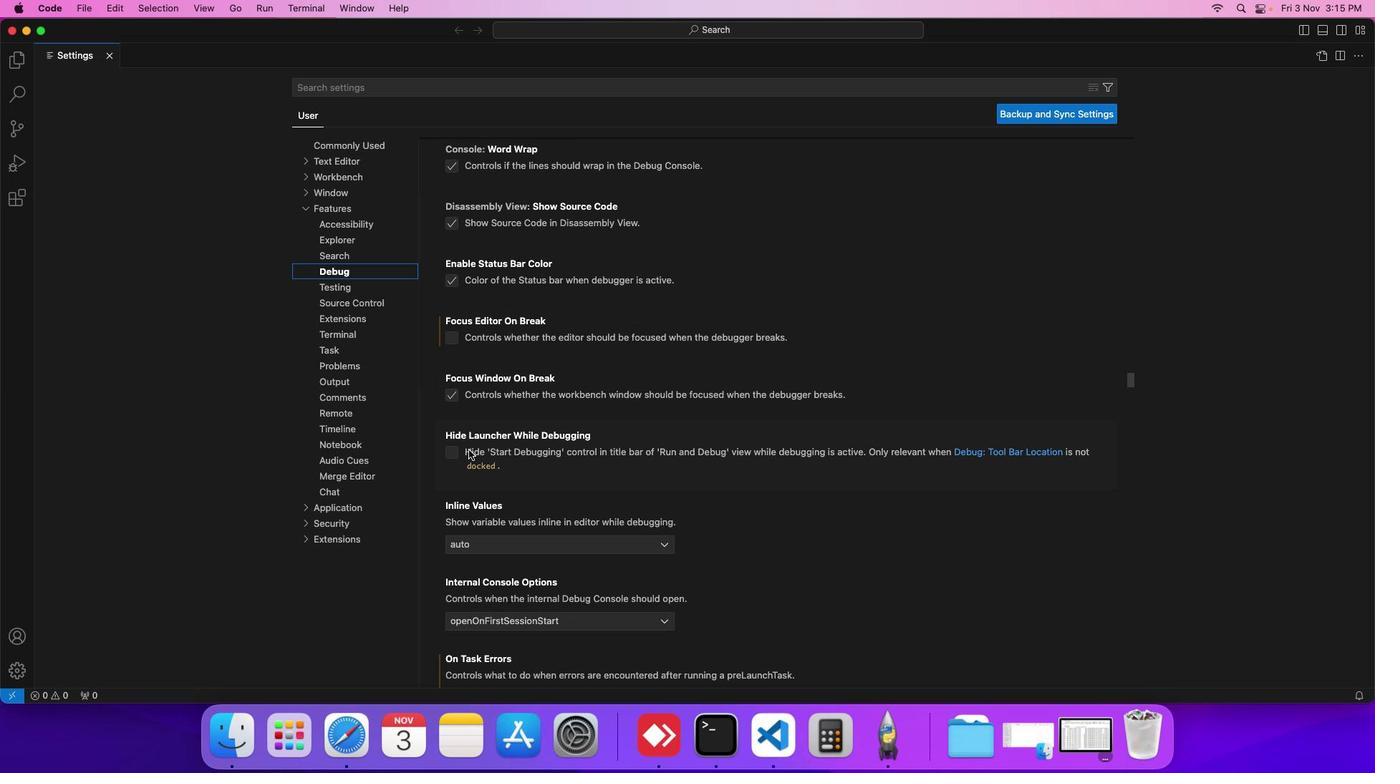 
Action: Mouse scrolled (459, 550) with delta (40, 686)
Screenshot: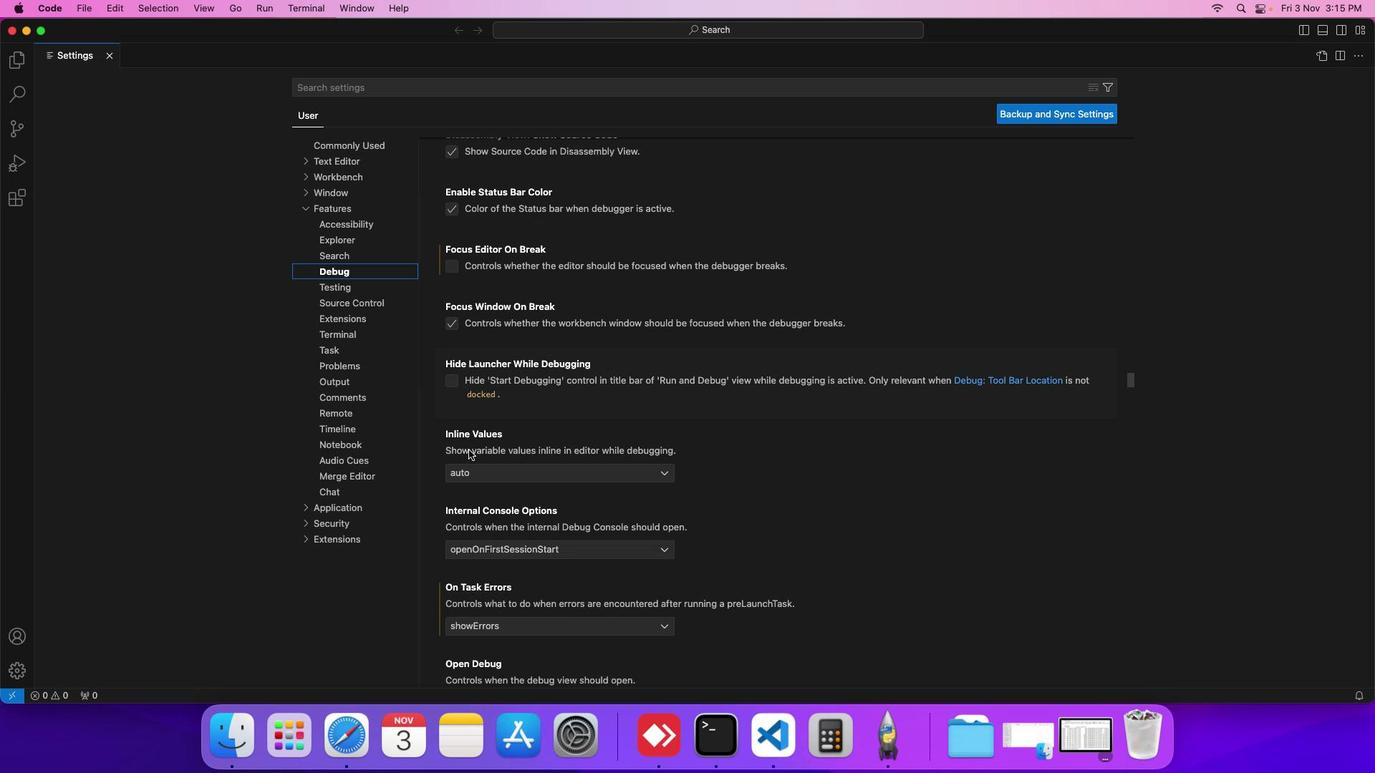 
Action: Mouse scrolled (459, 550) with delta (40, 686)
Screenshot: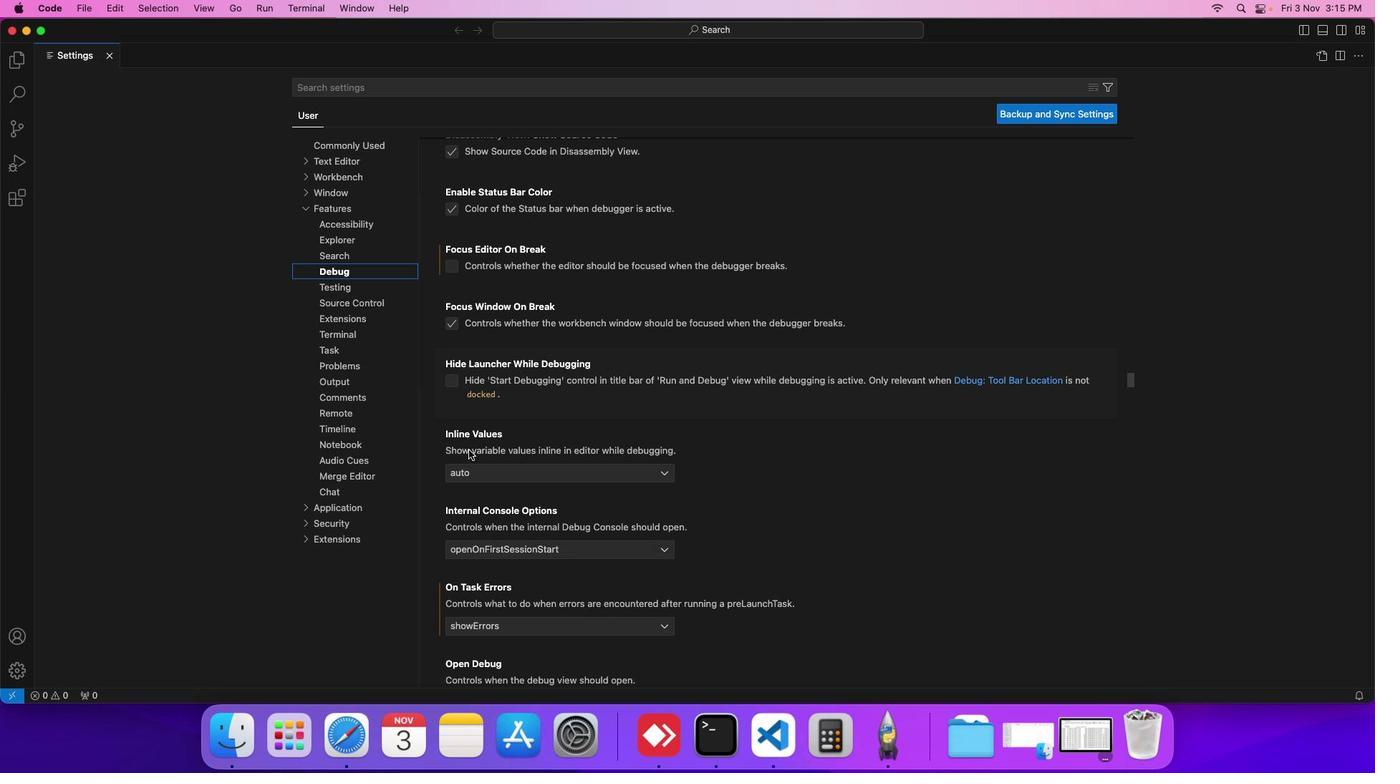 
Action: Mouse scrolled (459, 550) with delta (40, 686)
Screenshot: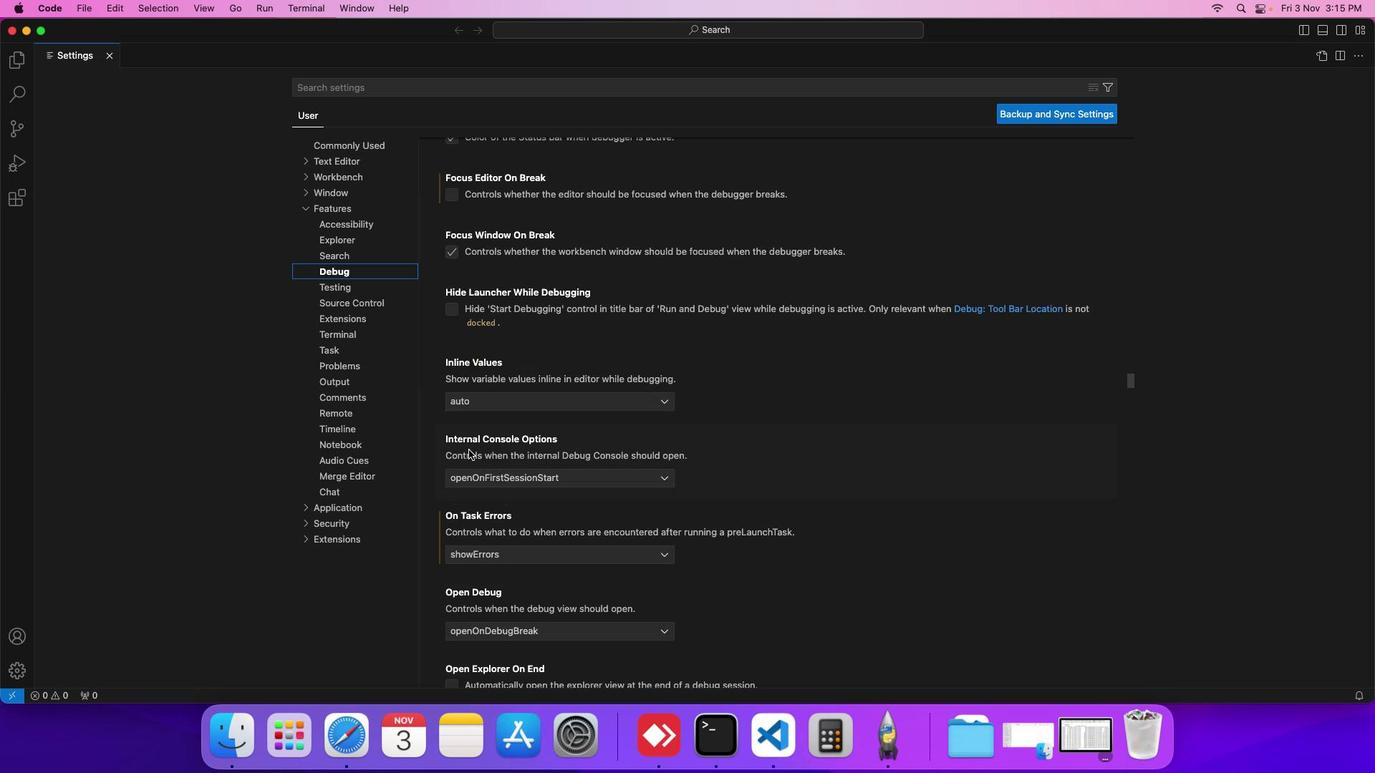 
Action: Mouse scrolled (459, 550) with delta (40, 686)
Screenshot: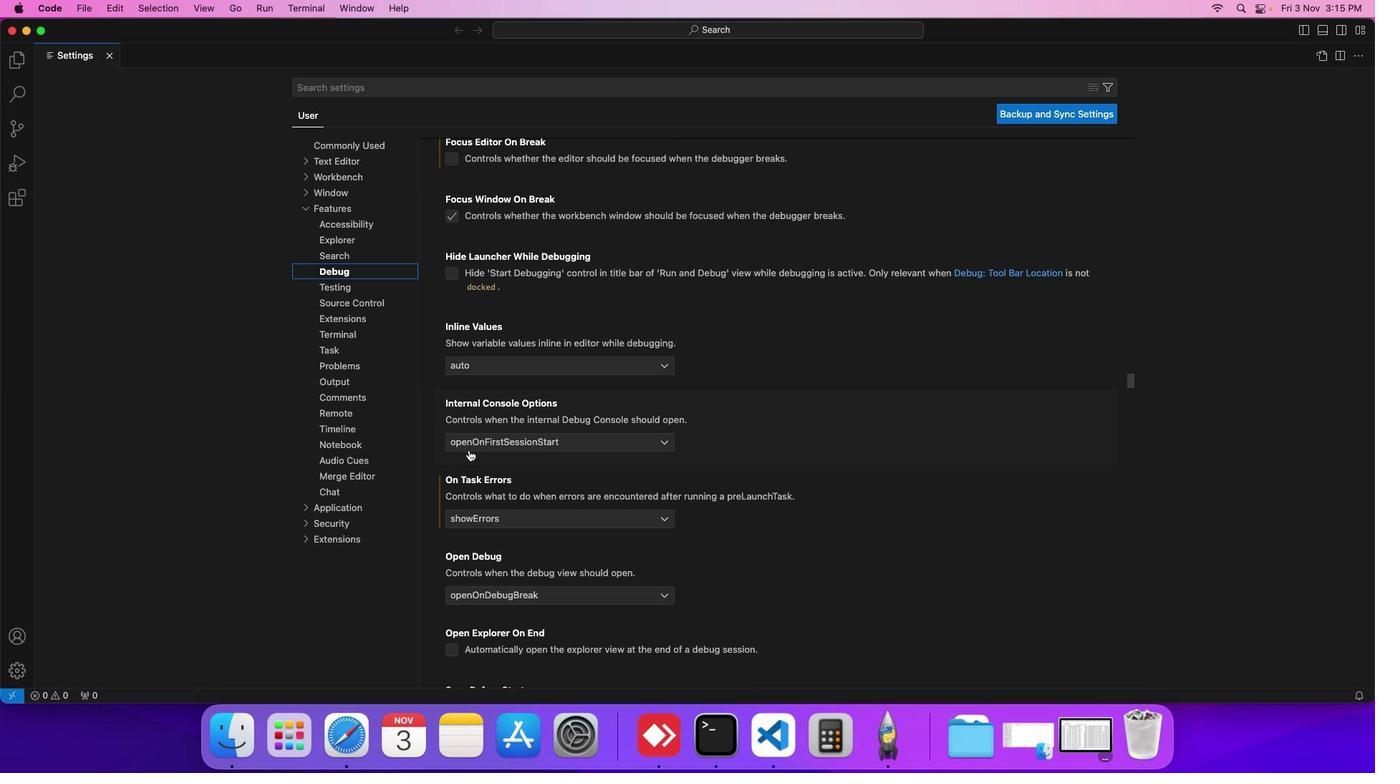 
Action: Mouse scrolled (459, 550) with delta (40, 686)
Screenshot: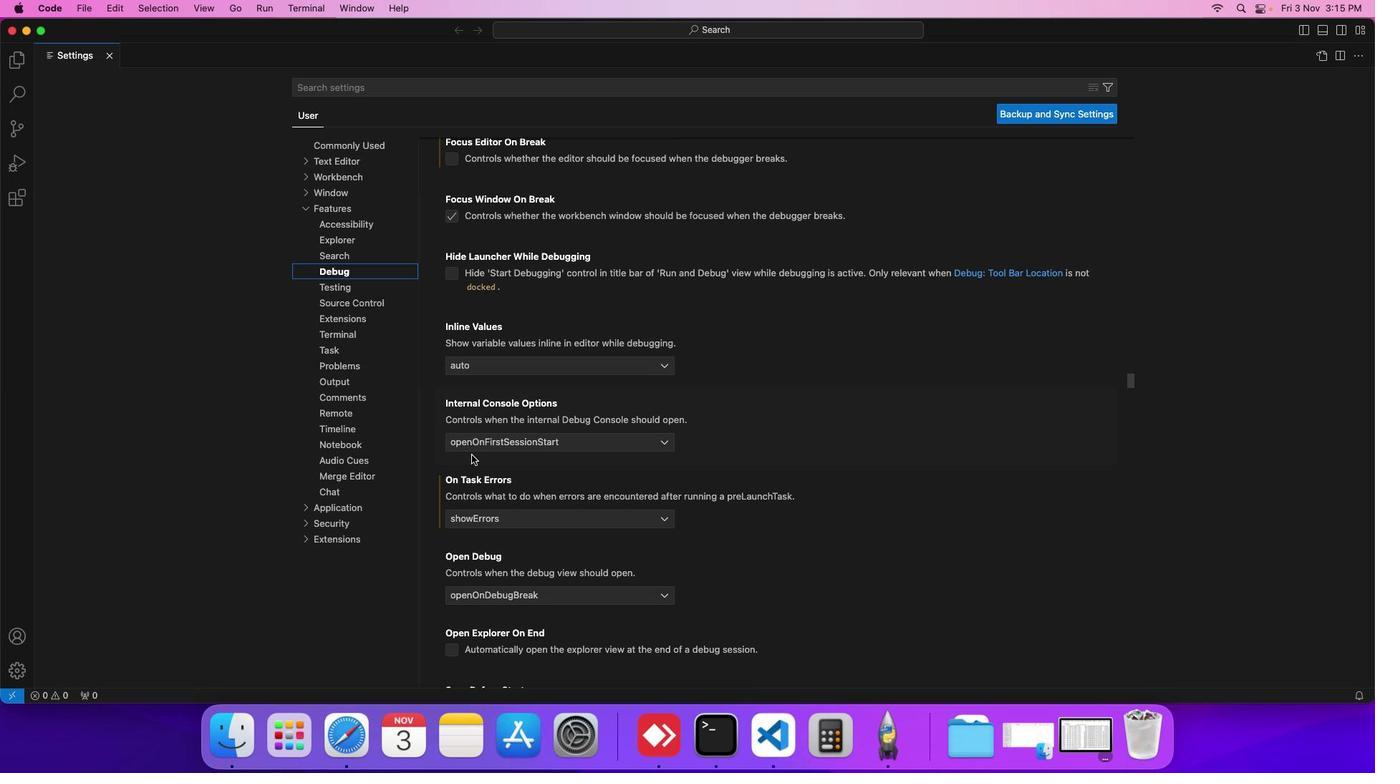 
Action: Mouse moved to (473, 531)
Screenshot: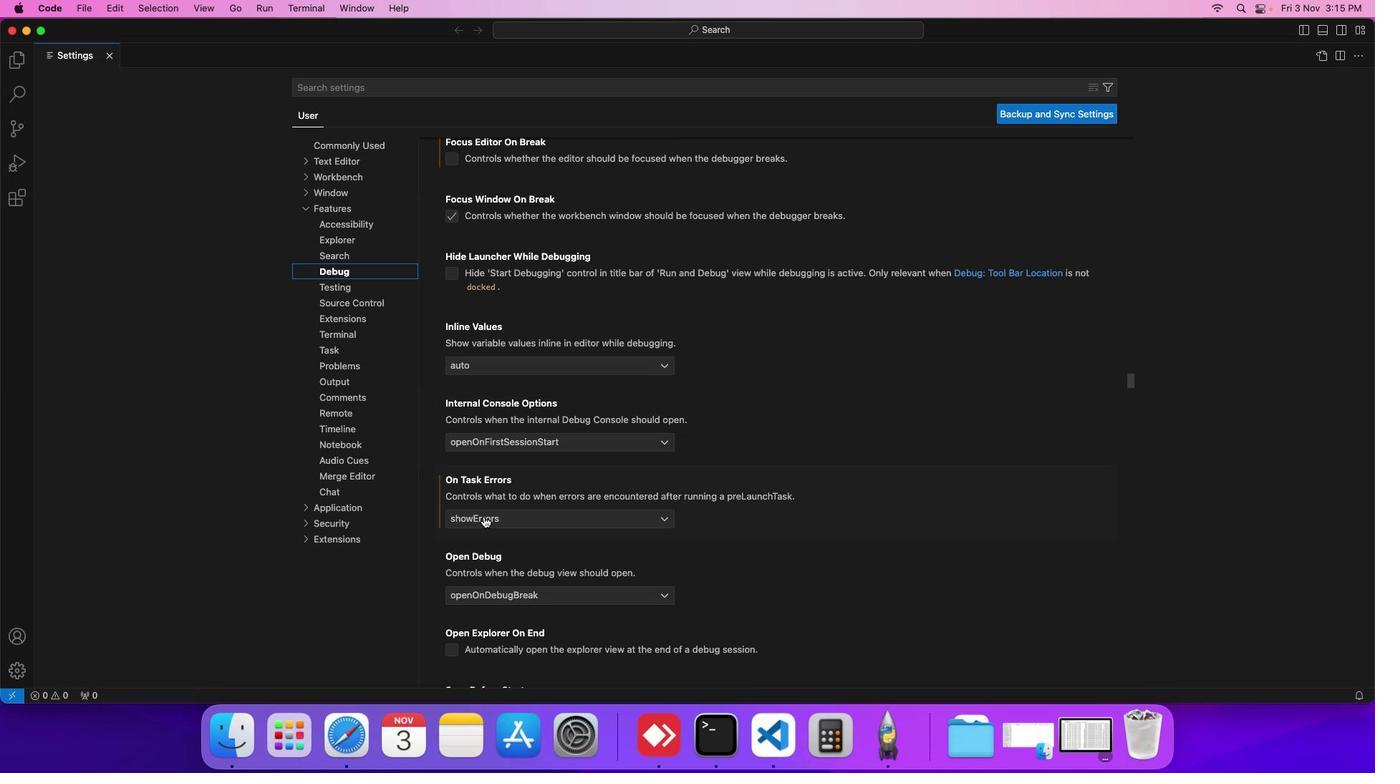 
Action: Mouse pressed left at (473, 531)
Screenshot: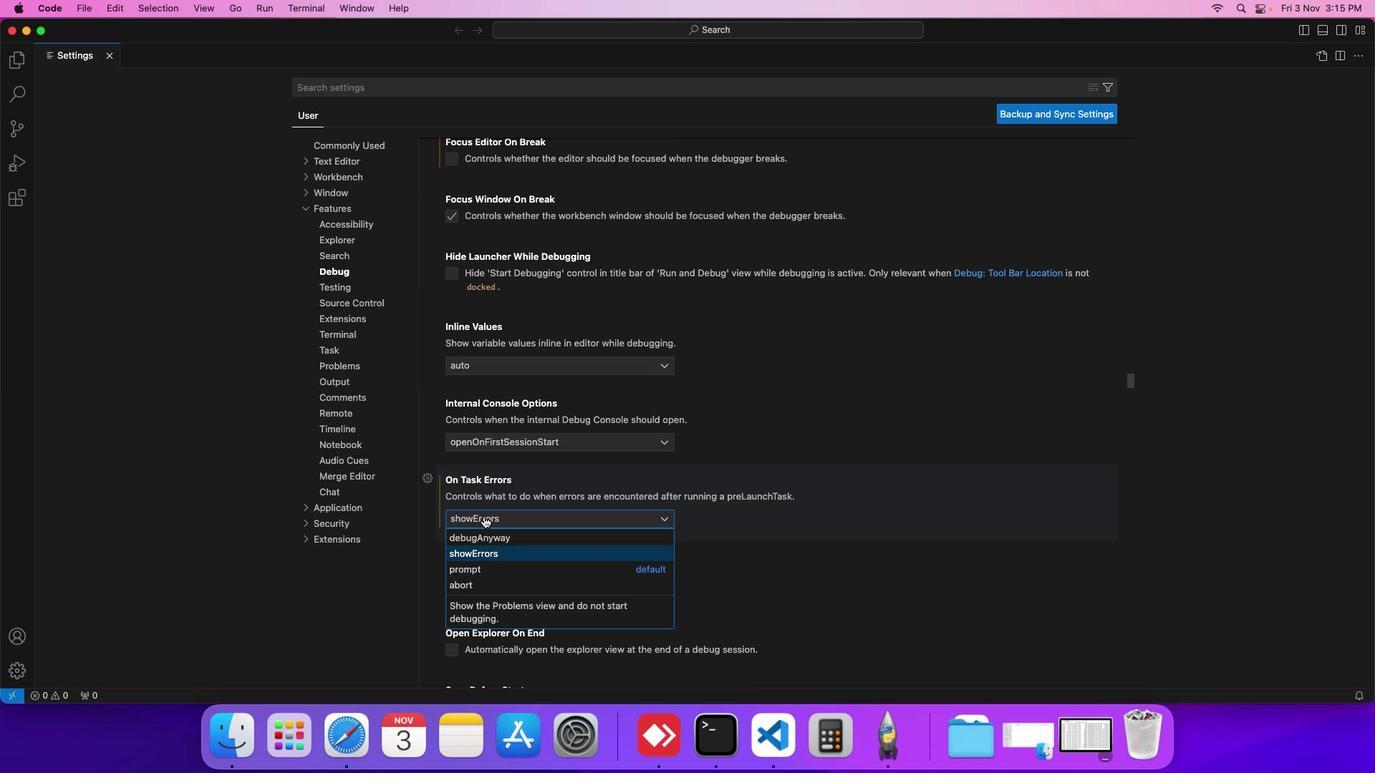 
Action: Mouse moved to (459, 516)
Screenshot: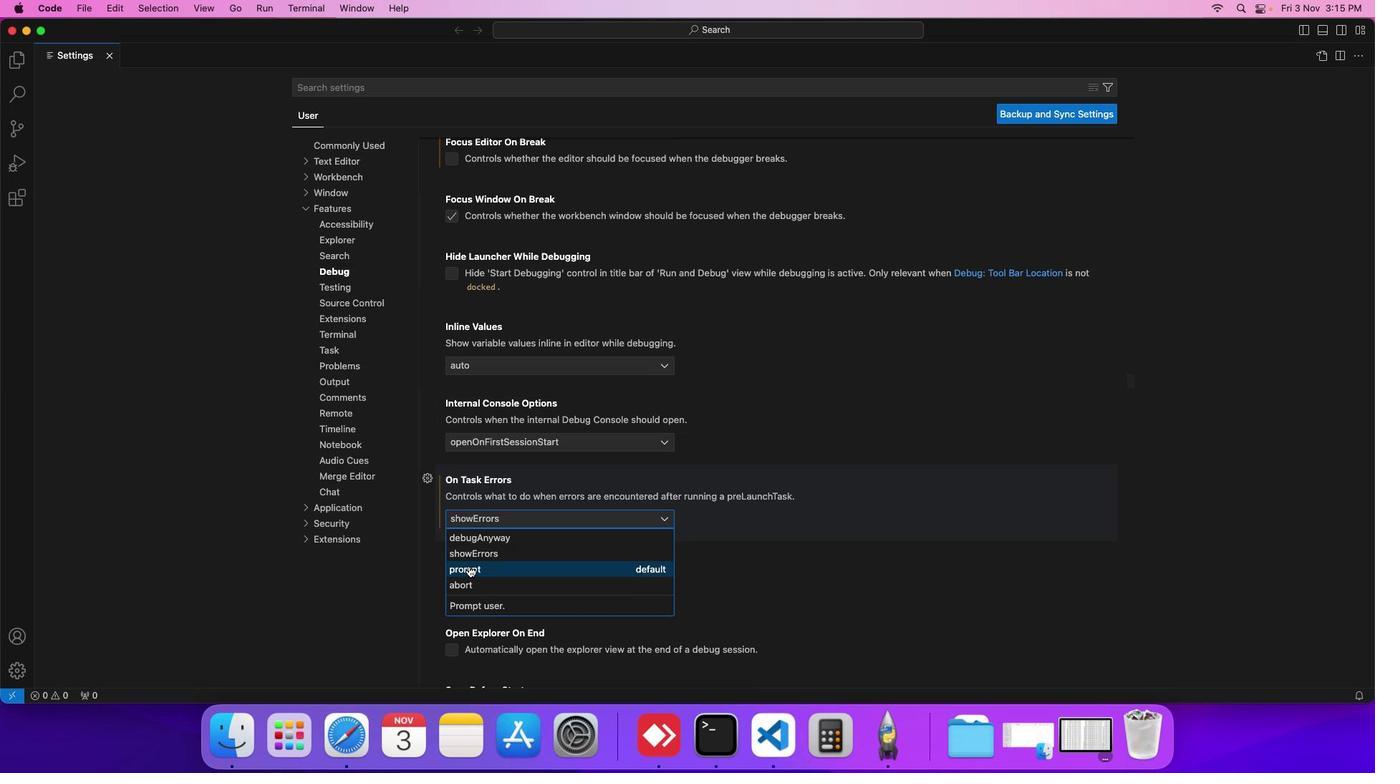 
Action: Mouse pressed left at (459, 516)
Screenshot: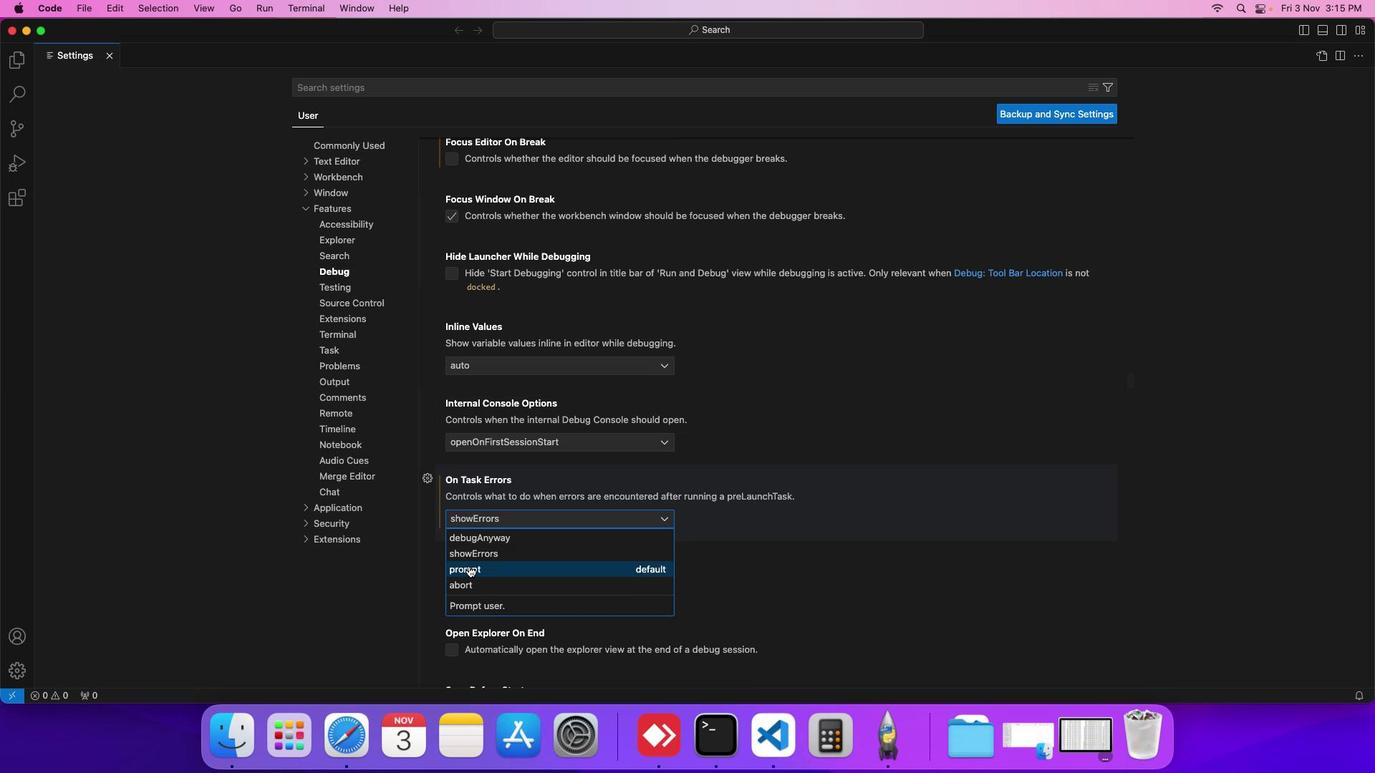 
